Task: Find connections with filter location Maués with filter topic #wfhwith filter profile language German with filter current company L&T Electrical & Automation with filter school Kerala University, Thiruvananthapuram with filter industry Mobile Gaming Apps with filter service category DJing with filter keywords title Telemarketer
Action: Mouse moved to (487, 90)
Screenshot: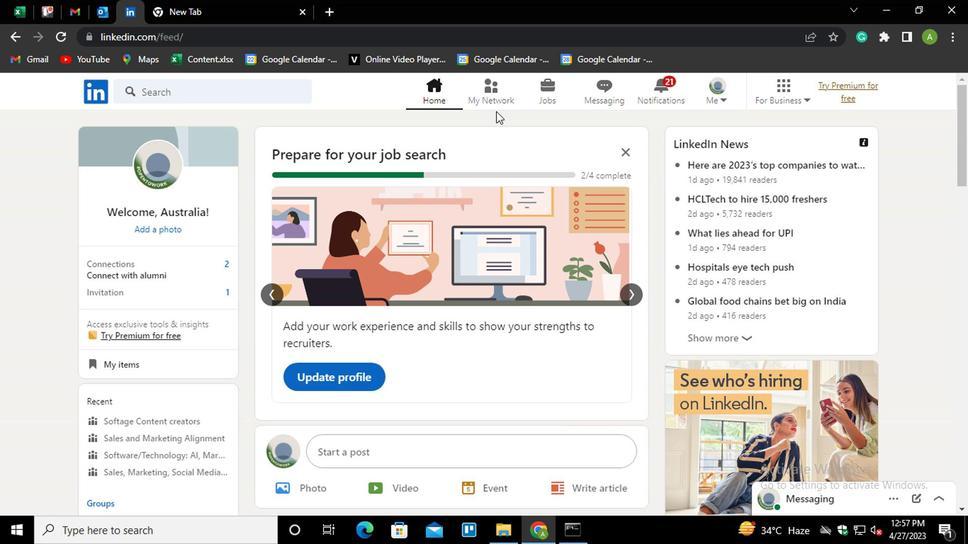 
Action: Mouse pressed left at (487, 90)
Screenshot: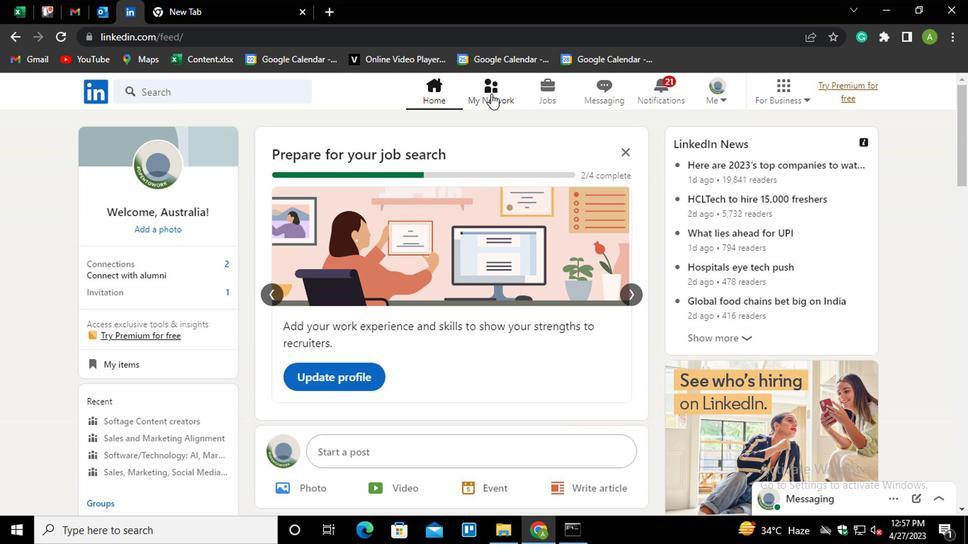 
Action: Mouse moved to (187, 166)
Screenshot: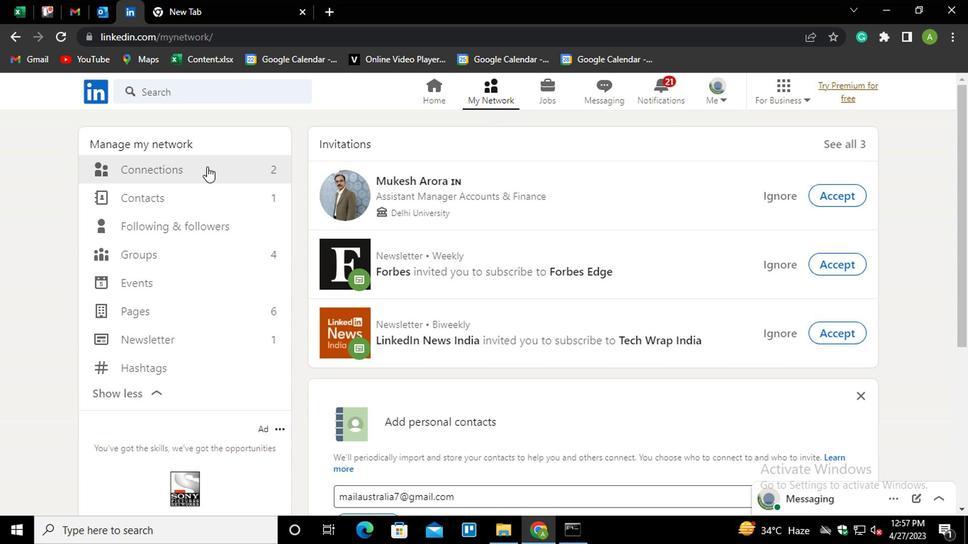 
Action: Mouse pressed left at (187, 166)
Screenshot: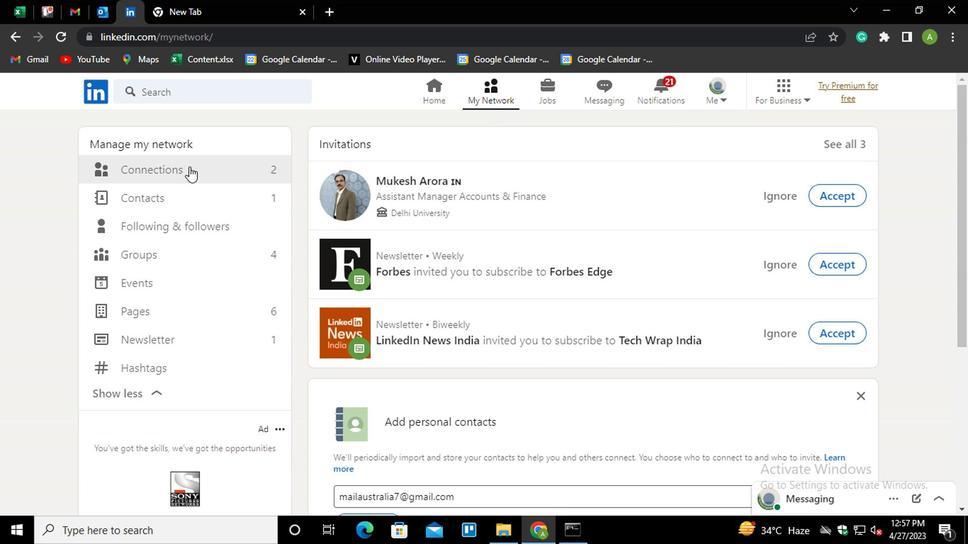 
Action: Mouse moved to (579, 165)
Screenshot: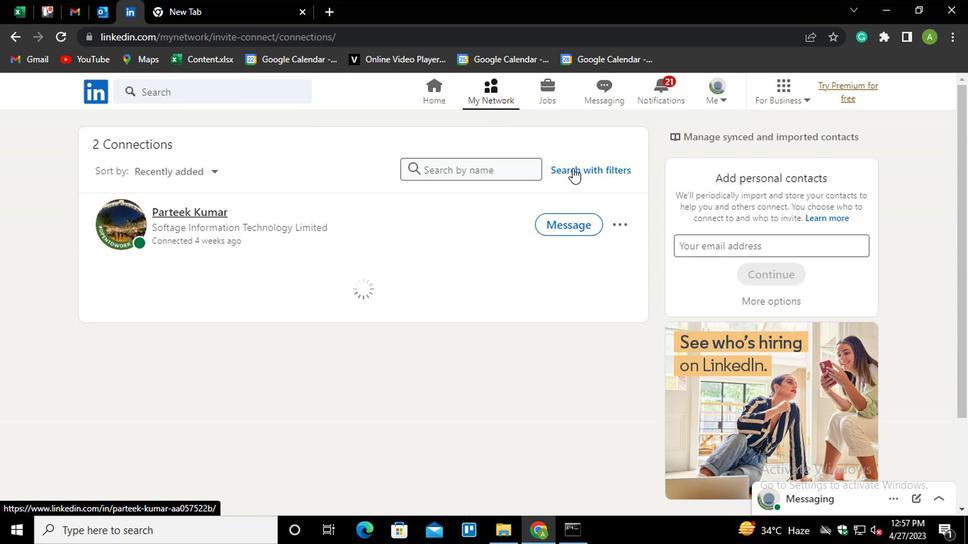 
Action: Mouse pressed left at (579, 165)
Screenshot: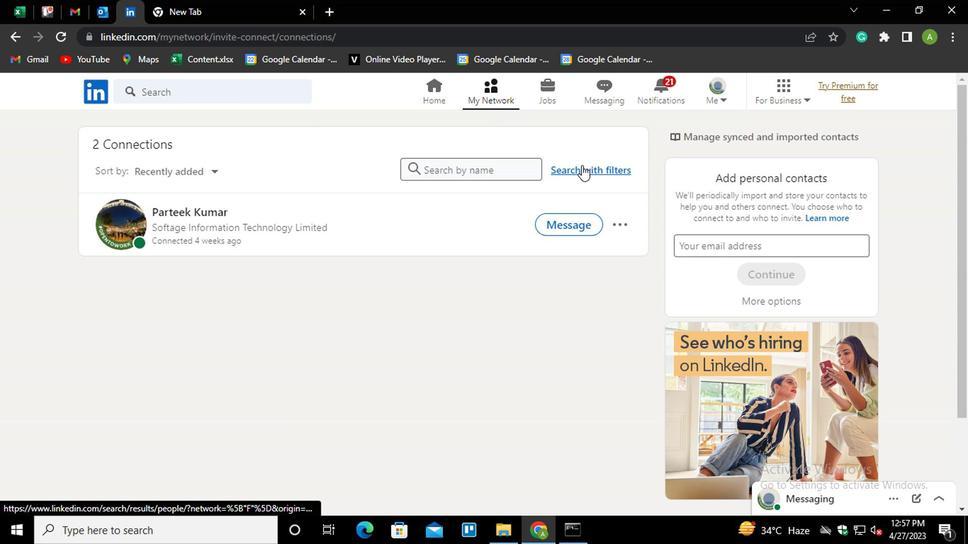 
Action: Mouse moved to (523, 126)
Screenshot: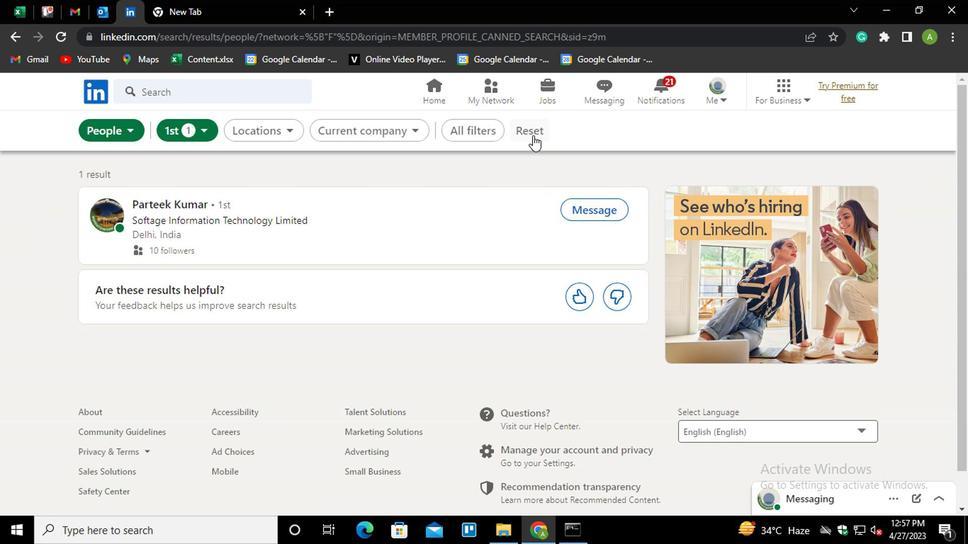 
Action: Mouse pressed left at (523, 126)
Screenshot: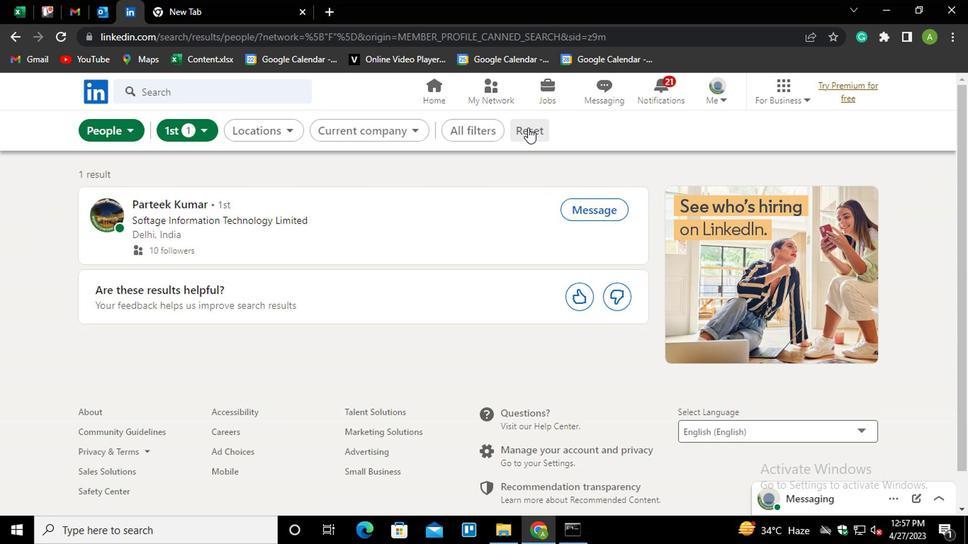 
Action: Mouse moved to (515, 132)
Screenshot: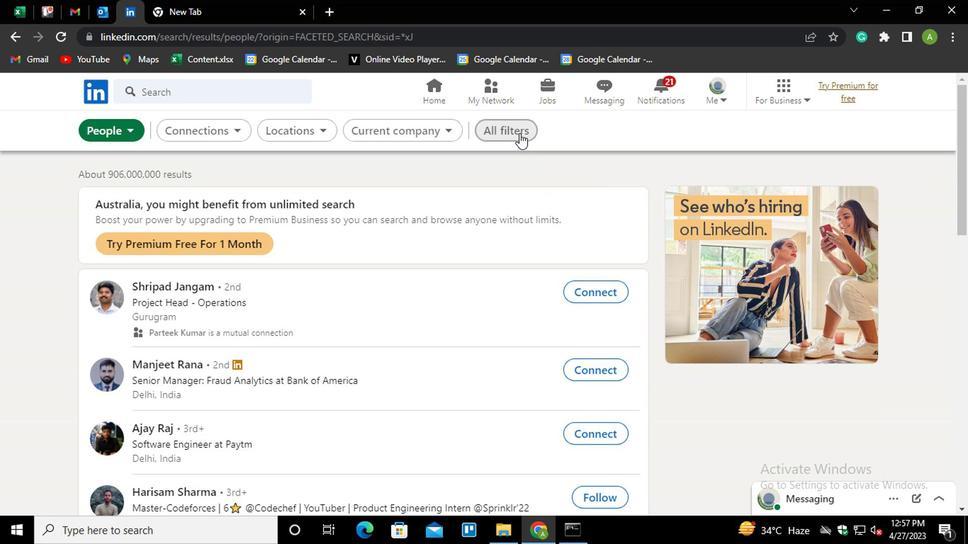
Action: Mouse pressed left at (515, 132)
Screenshot: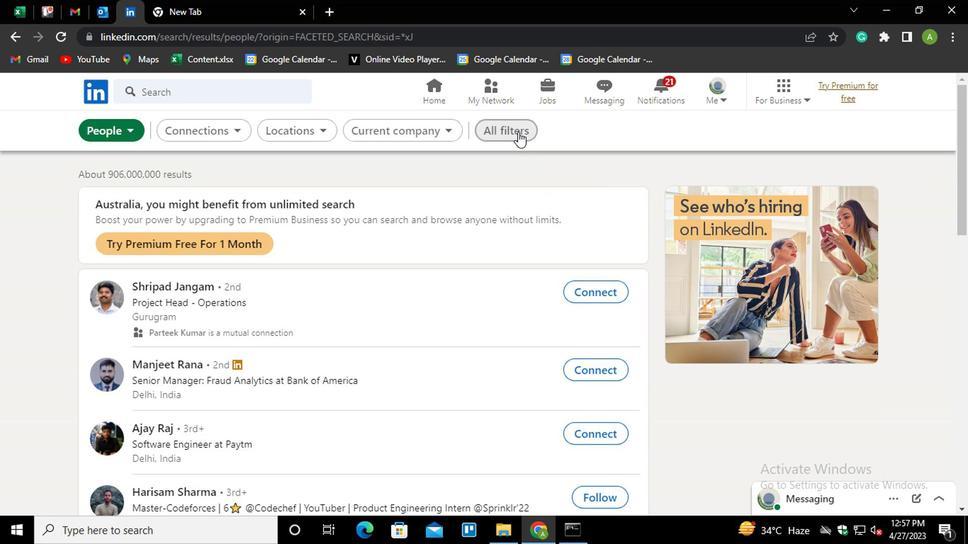 
Action: Mouse moved to (648, 280)
Screenshot: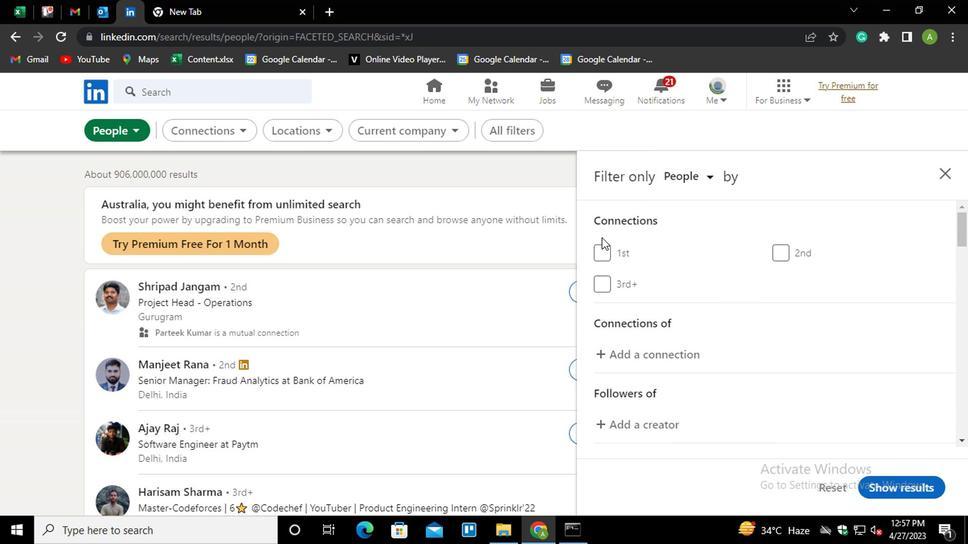 
Action: Mouse scrolled (648, 279) with delta (0, 0)
Screenshot: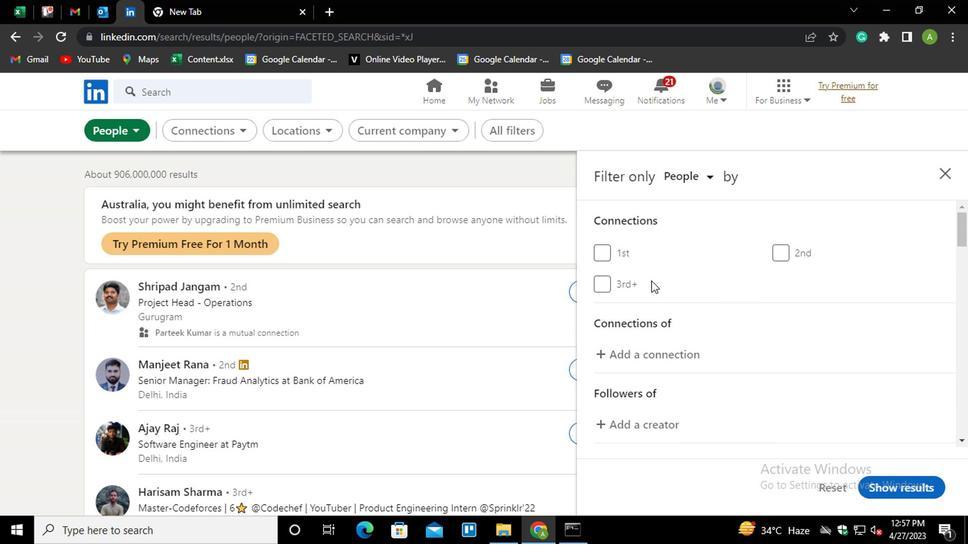 
Action: Mouse scrolled (648, 279) with delta (0, 0)
Screenshot: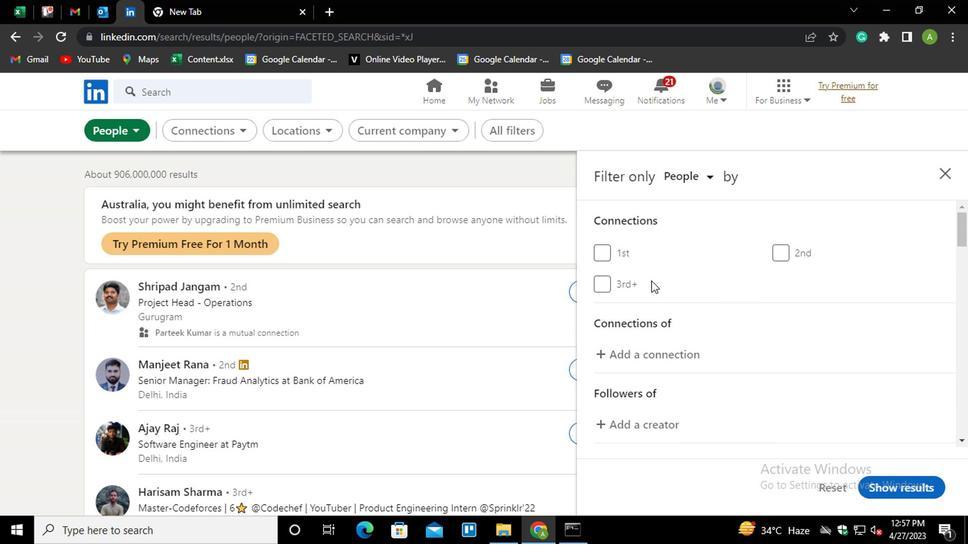 
Action: Mouse scrolled (648, 279) with delta (0, 0)
Screenshot: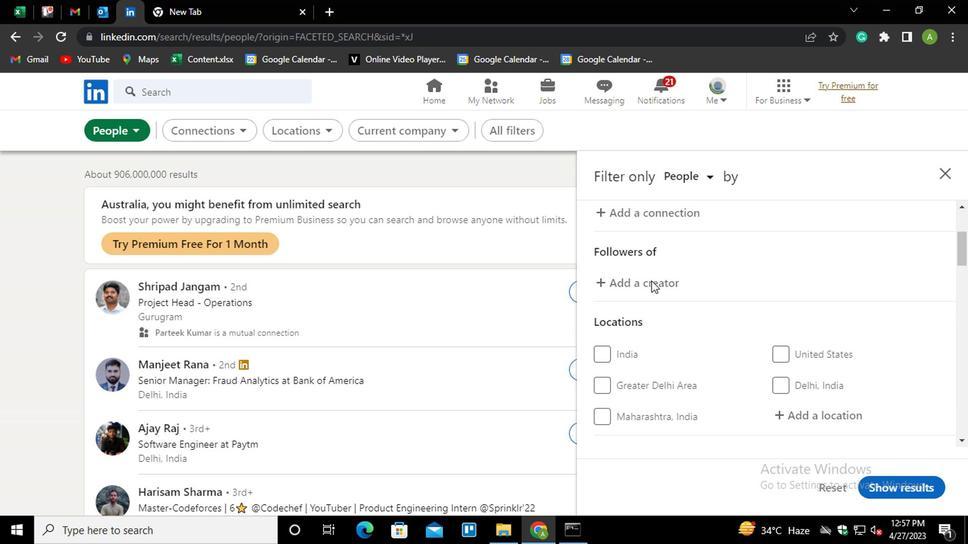 
Action: Mouse moved to (802, 342)
Screenshot: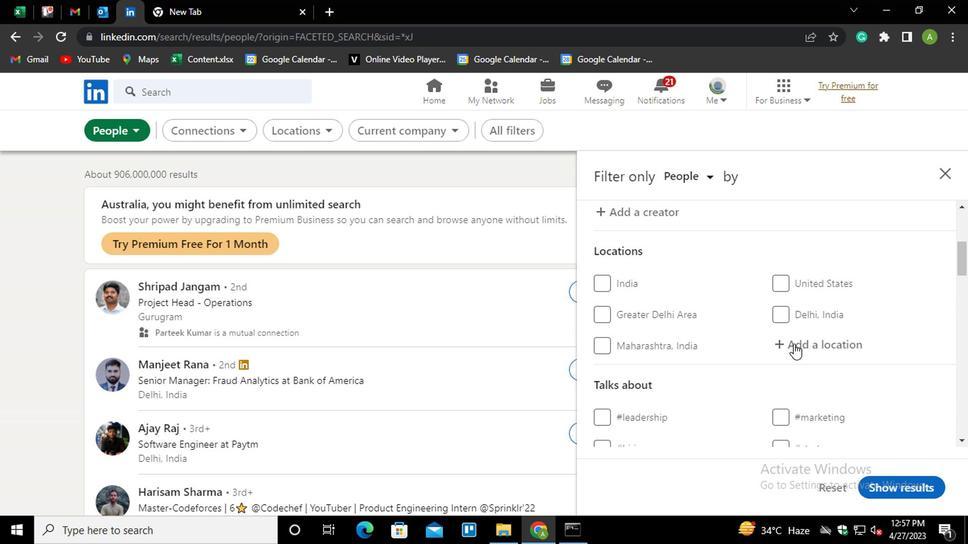 
Action: Mouse pressed left at (802, 342)
Screenshot: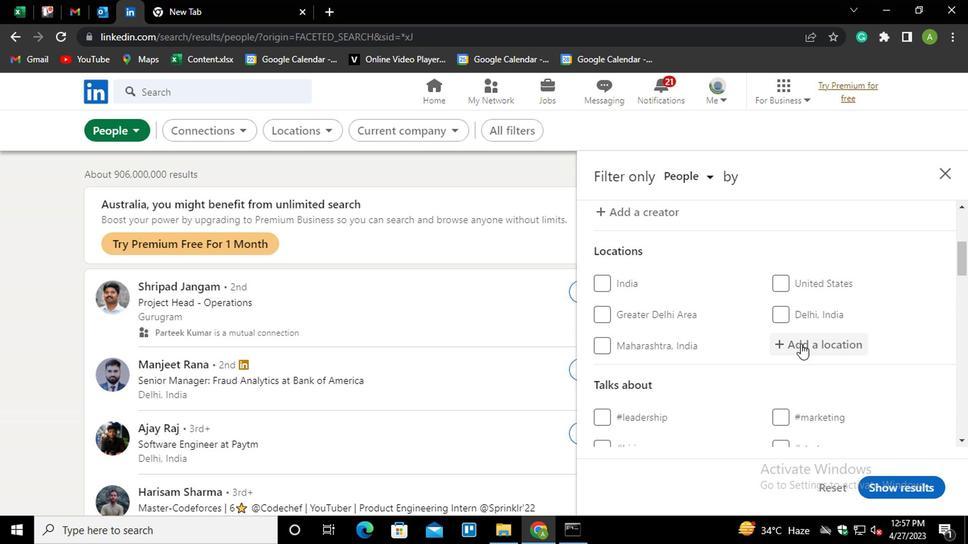 
Action: Mouse moved to (795, 342)
Screenshot: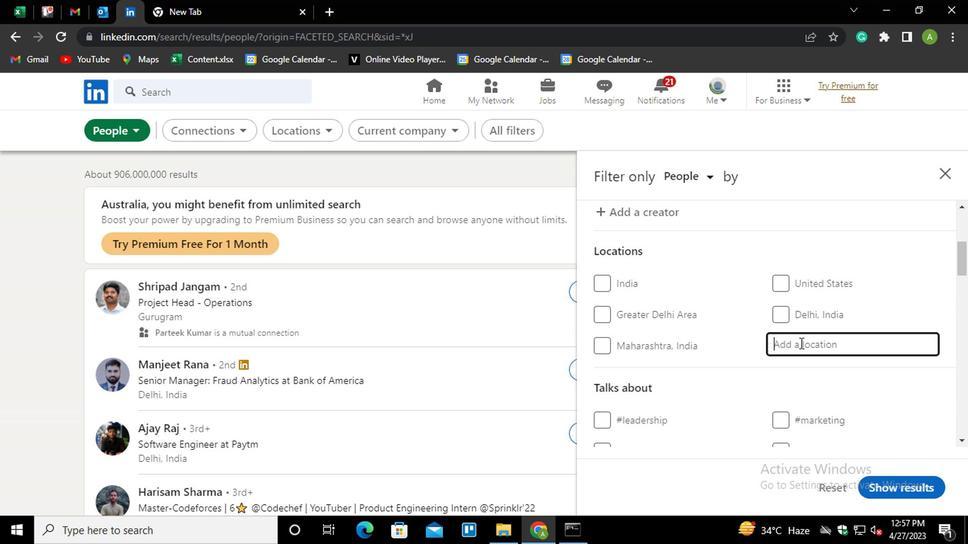 
Action: Mouse pressed left at (795, 342)
Screenshot: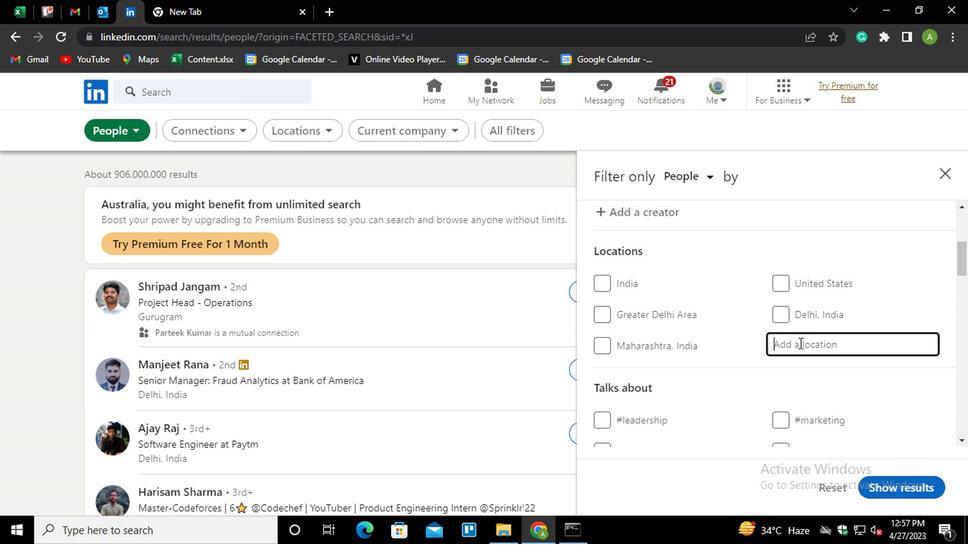 
Action: Mouse moved to (764, 343)
Screenshot: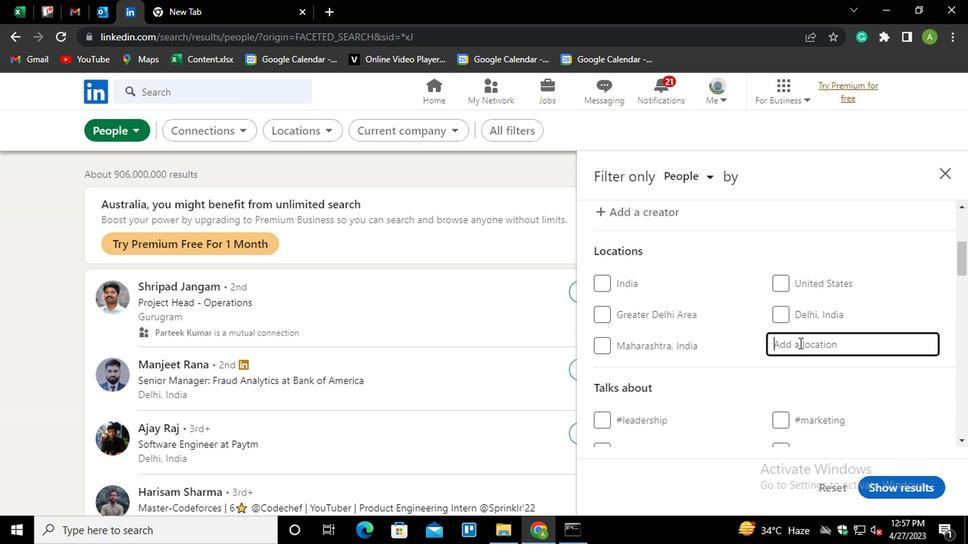 
Action: Key pressed <Key.shift>MAUES<Key.down><Key.enter>
Screenshot: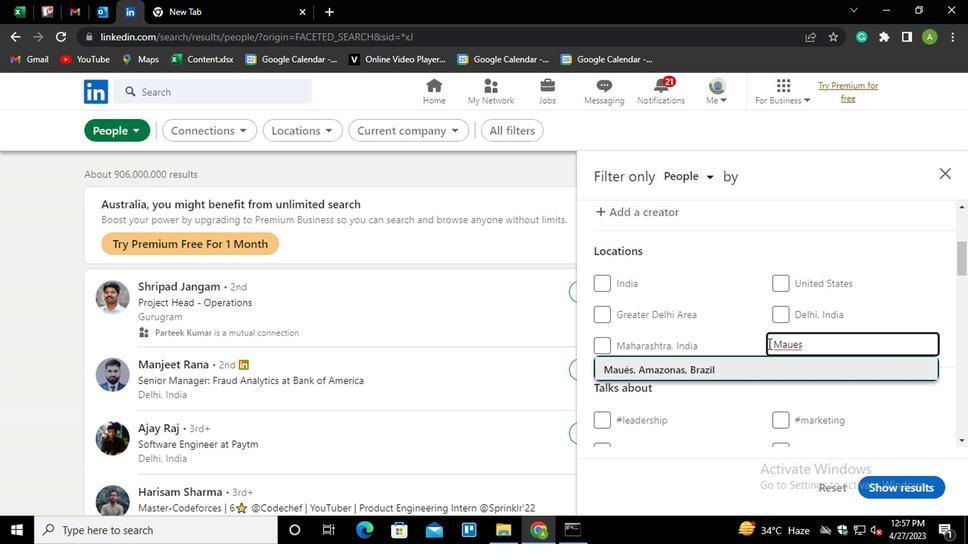 
Action: Mouse moved to (748, 347)
Screenshot: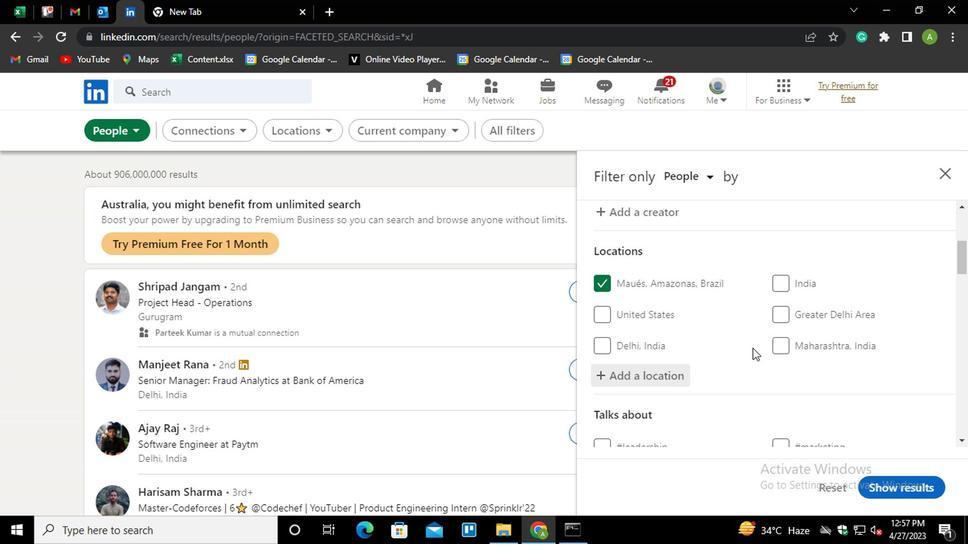 
Action: Mouse scrolled (748, 347) with delta (0, 0)
Screenshot: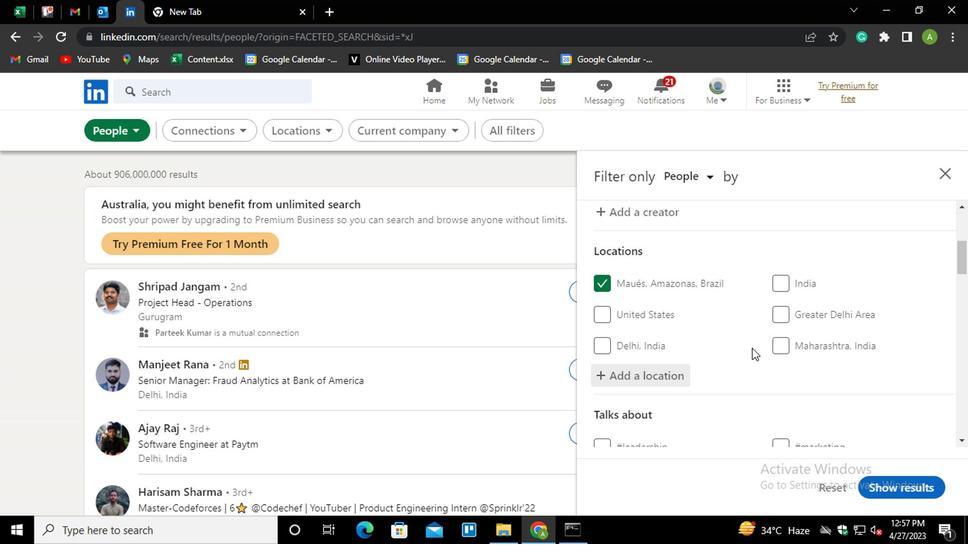 
Action: Mouse scrolled (748, 347) with delta (0, 0)
Screenshot: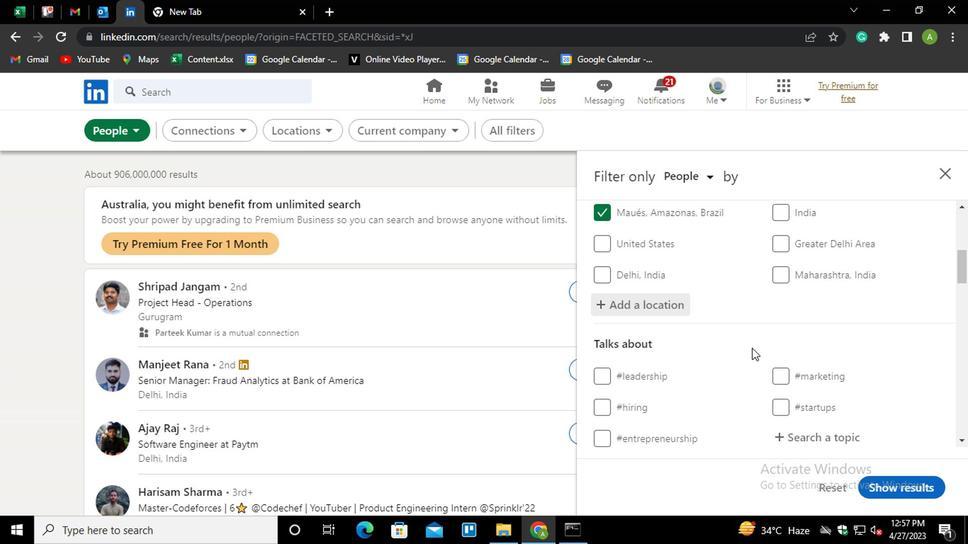 
Action: Mouse moved to (793, 365)
Screenshot: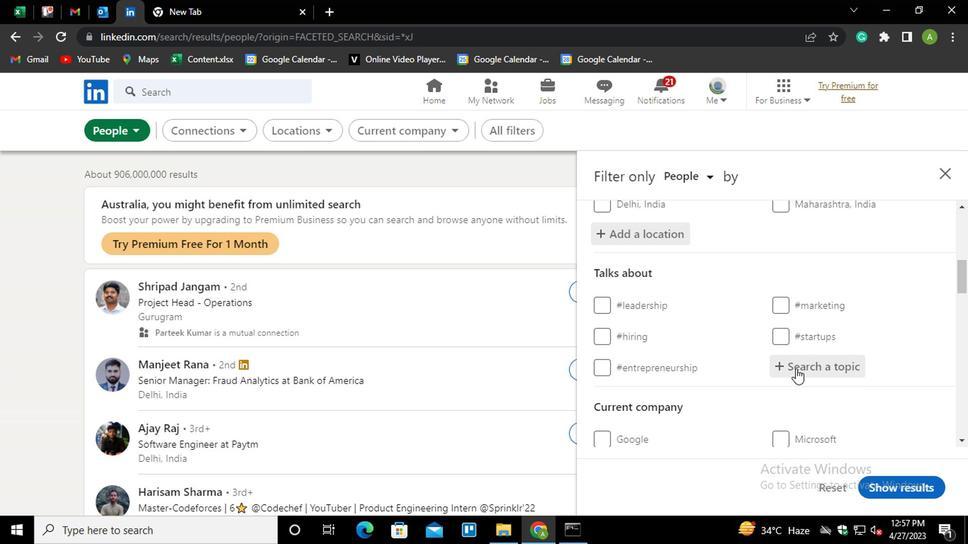 
Action: Mouse pressed left at (793, 365)
Screenshot: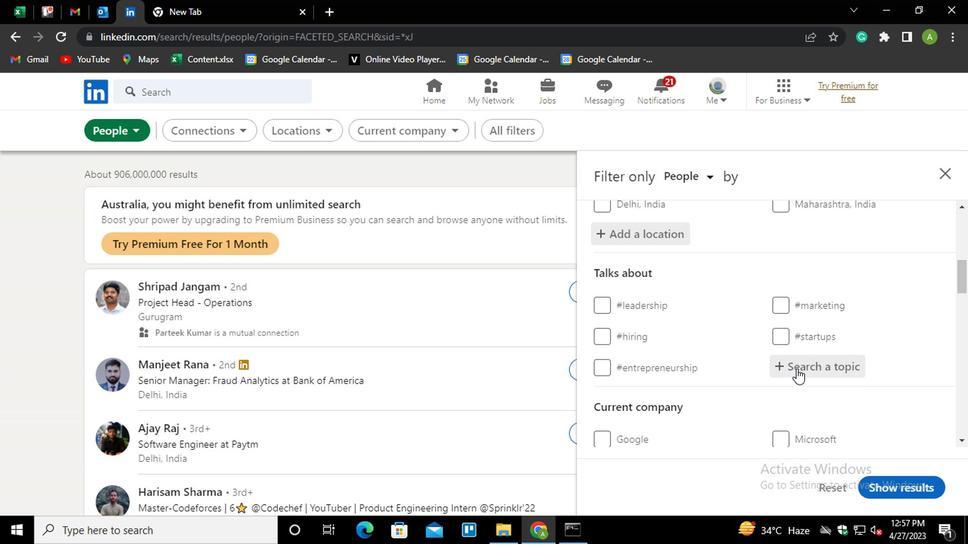 
Action: Mouse moved to (785, 370)
Screenshot: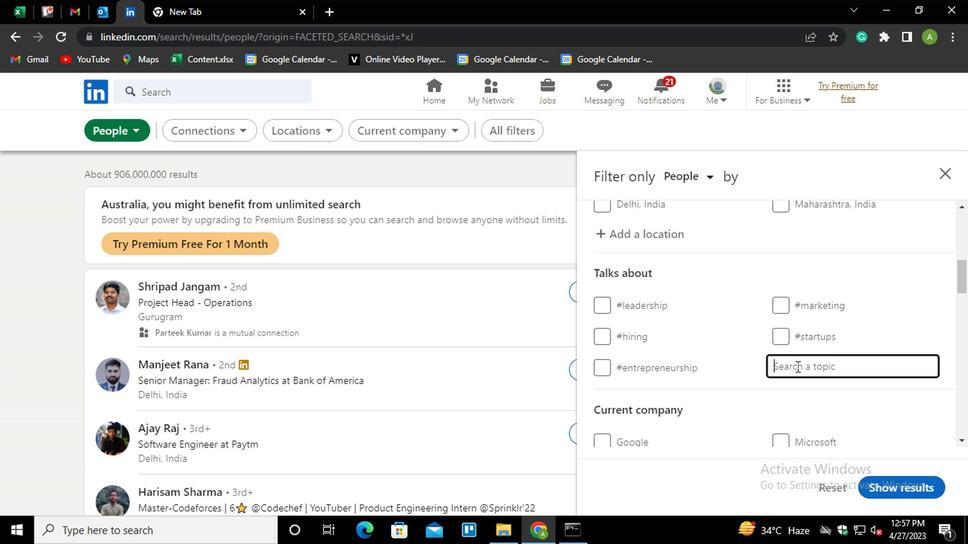 
Action: Key pressed <Key.shift>#E<Key.backspace>E<Key.backspace>WFH
Screenshot: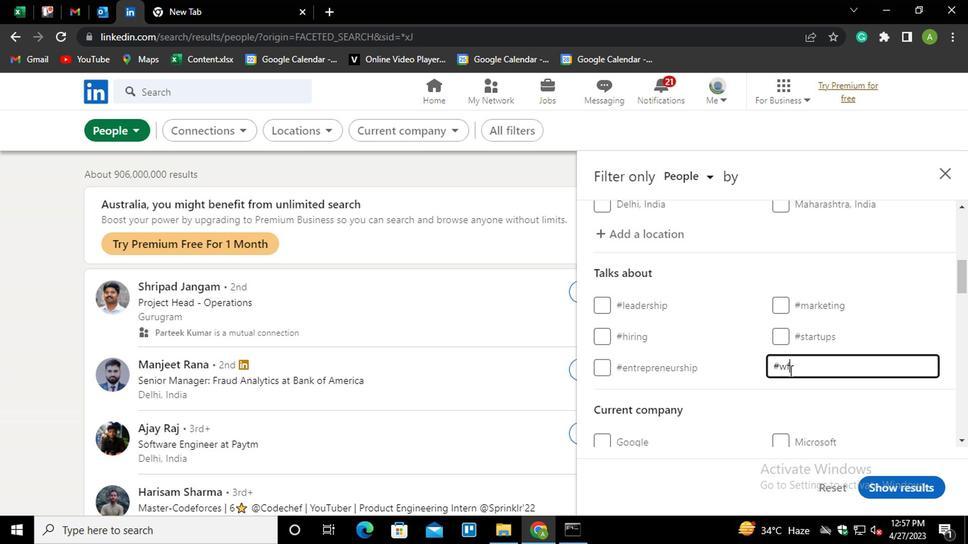 
Action: Mouse moved to (859, 406)
Screenshot: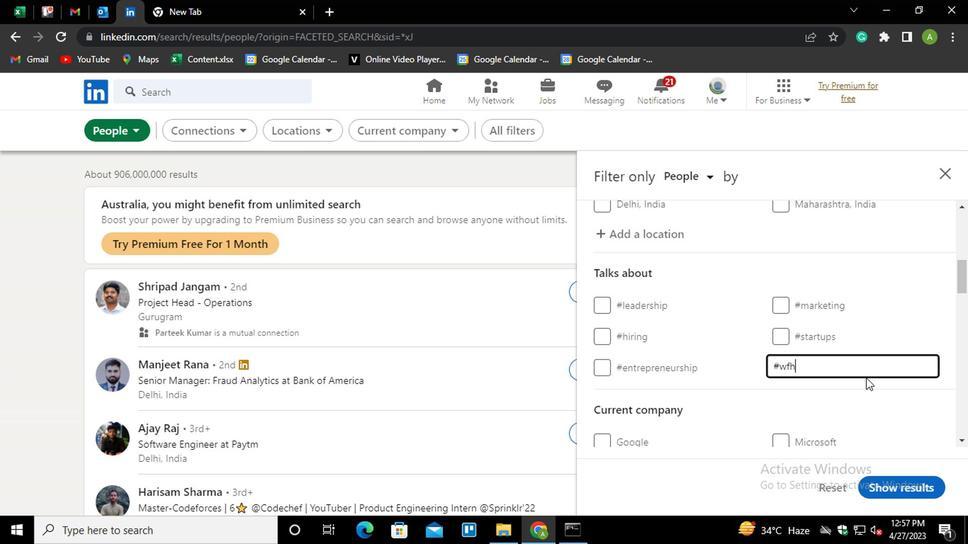 
Action: Mouse pressed left at (859, 406)
Screenshot: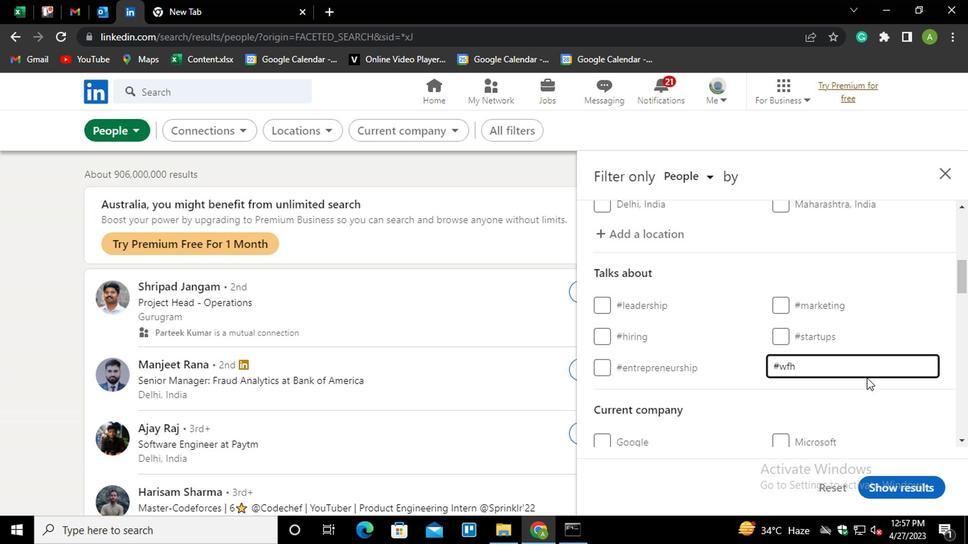 
Action: Mouse moved to (851, 392)
Screenshot: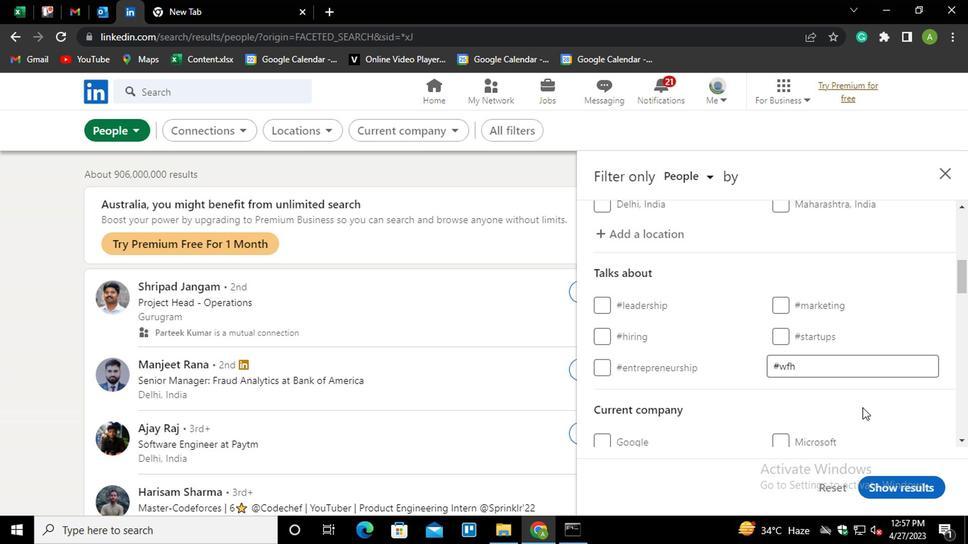 
Action: Mouse scrolled (851, 391) with delta (0, 0)
Screenshot: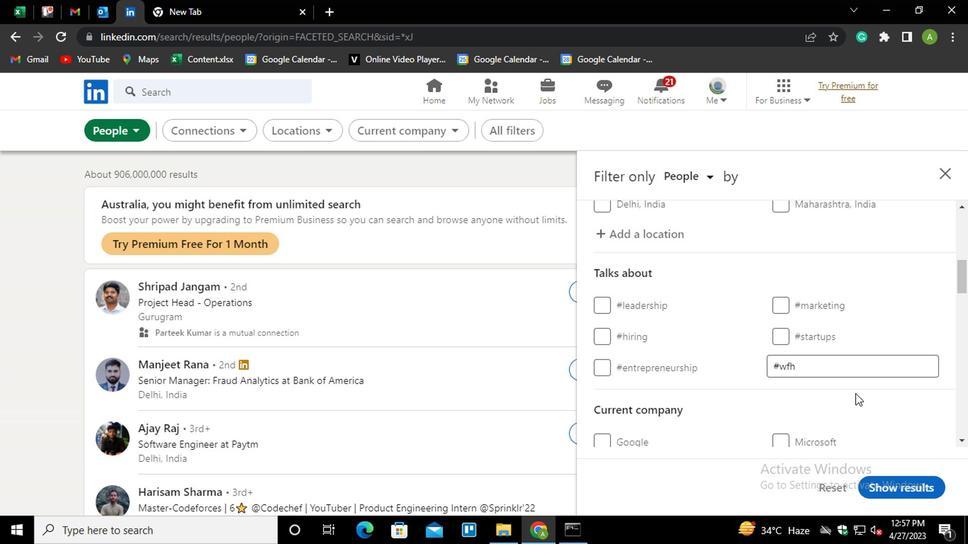 
Action: Mouse scrolled (851, 391) with delta (0, 0)
Screenshot: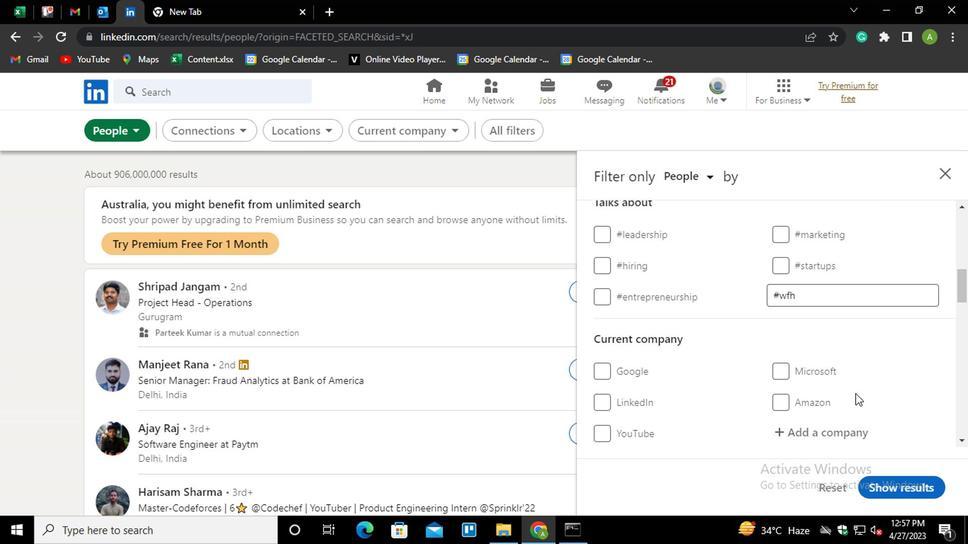 
Action: Mouse scrolled (851, 391) with delta (0, 0)
Screenshot: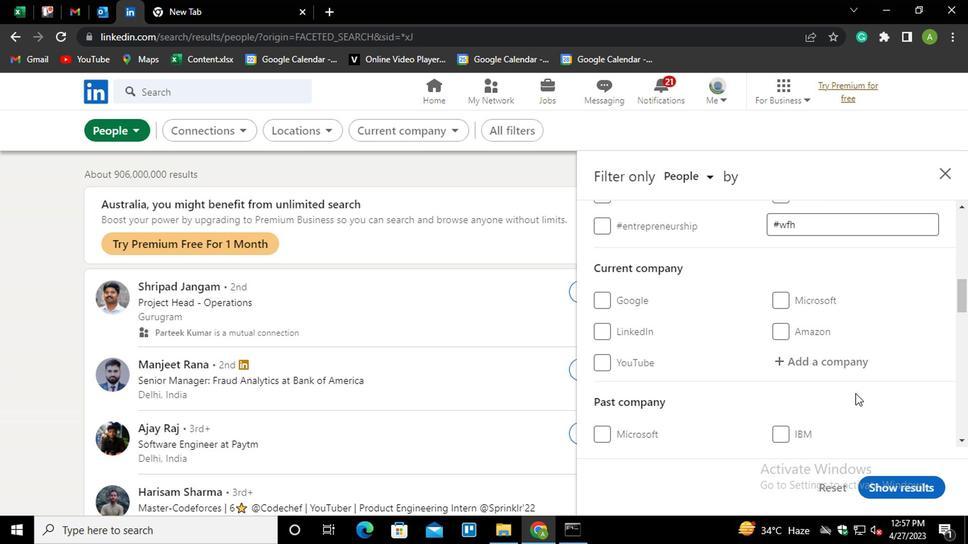 
Action: Mouse scrolled (851, 391) with delta (0, 0)
Screenshot: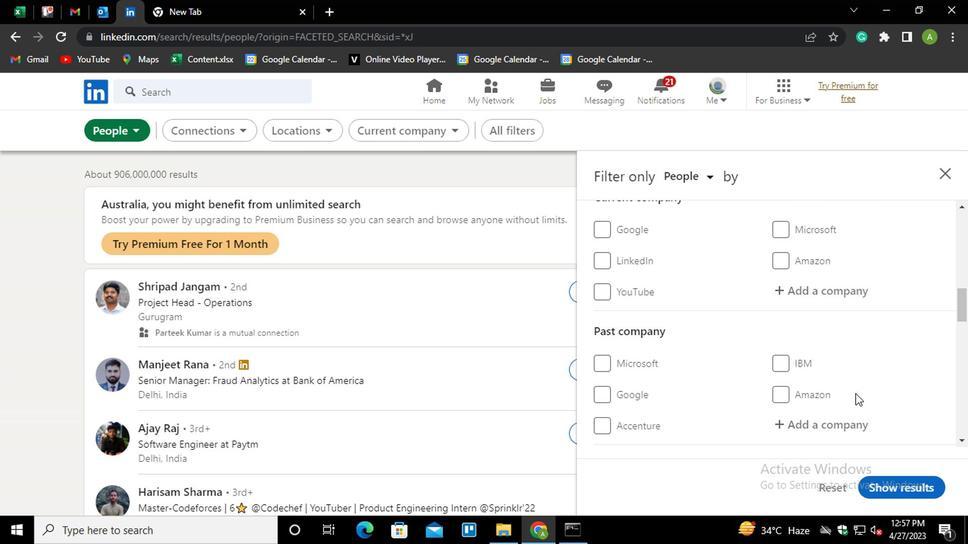 
Action: Mouse scrolled (851, 391) with delta (0, 0)
Screenshot: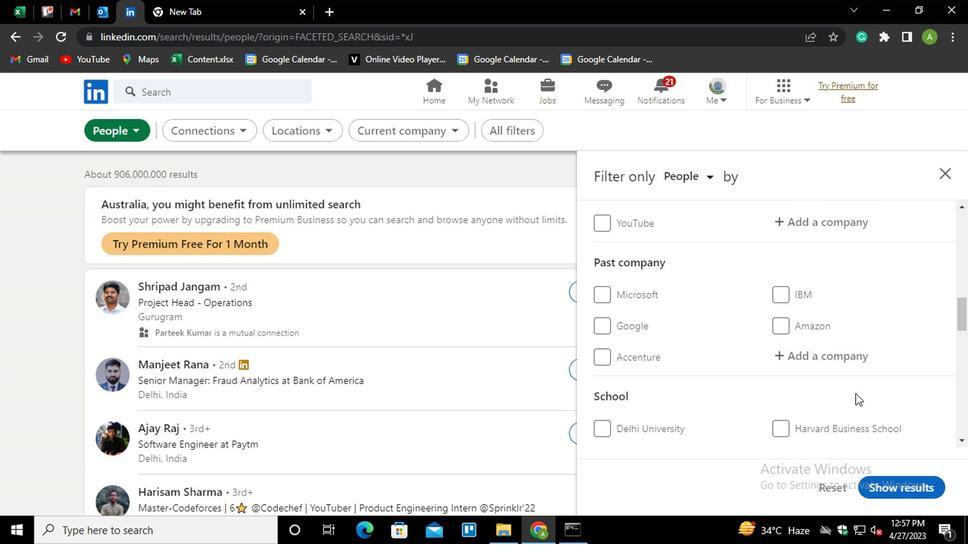 
Action: Mouse scrolled (851, 391) with delta (0, 0)
Screenshot: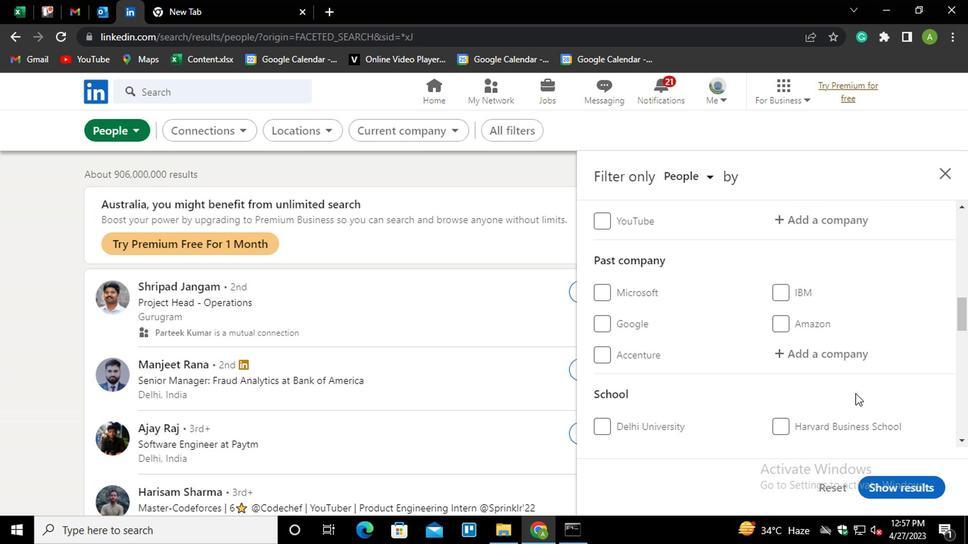 
Action: Mouse scrolled (851, 391) with delta (0, 0)
Screenshot: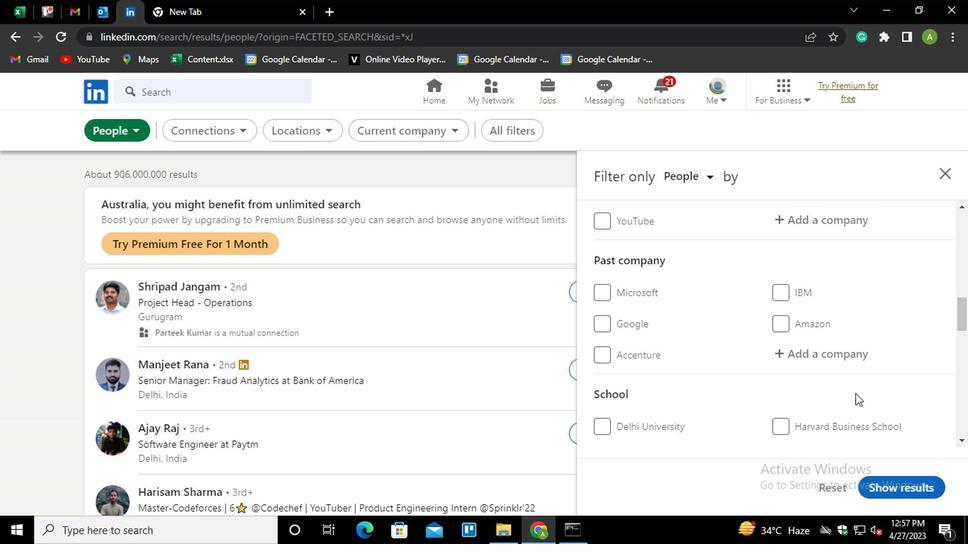 
Action: Mouse scrolled (851, 391) with delta (0, 0)
Screenshot: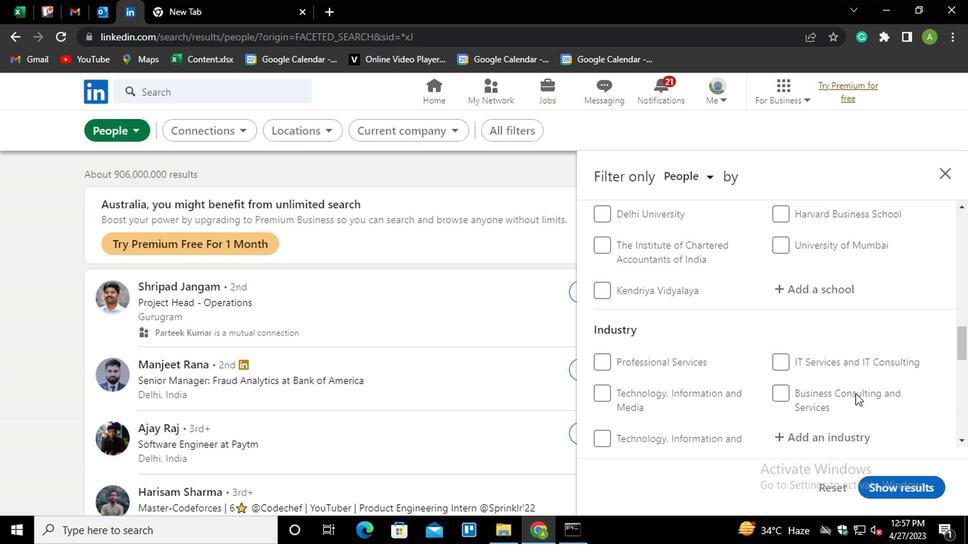 
Action: Mouse scrolled (851, 391) with delta (0, 0)
Screenshot: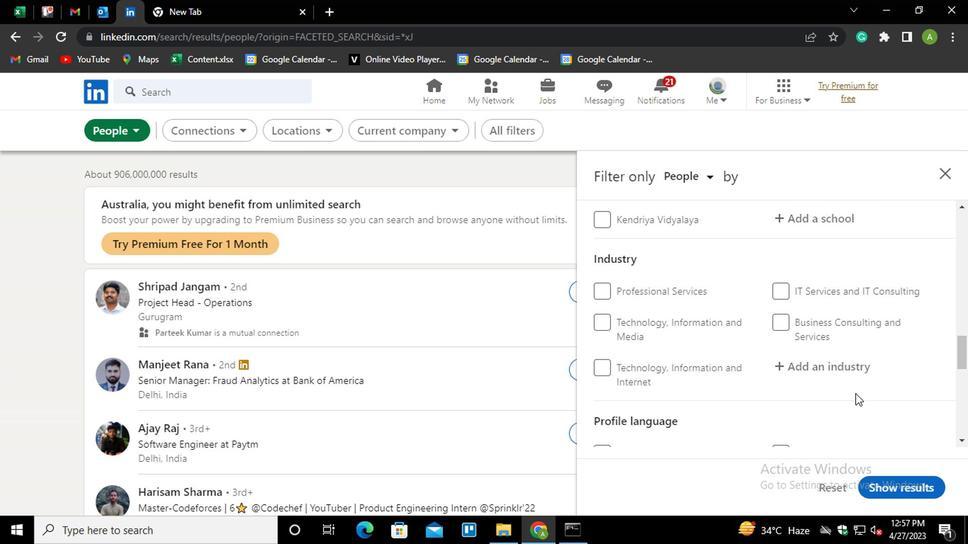 
Action: Mouse scrolled (851, 391) with delta (0, 0)
Screenshot: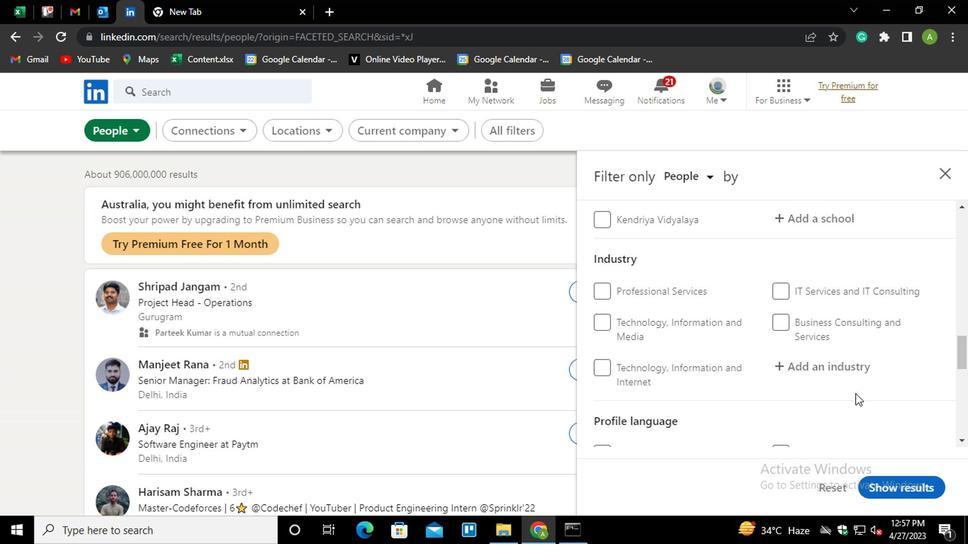 
Action: Mouse moved to (615, 372)
Screenshot: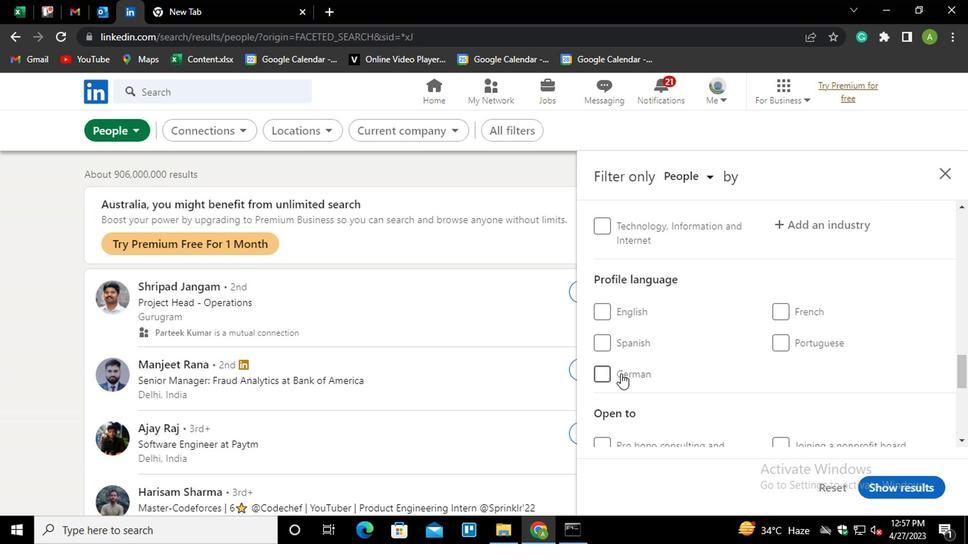 
Action: Mouse pressed left at (615, 372)
Screenshot: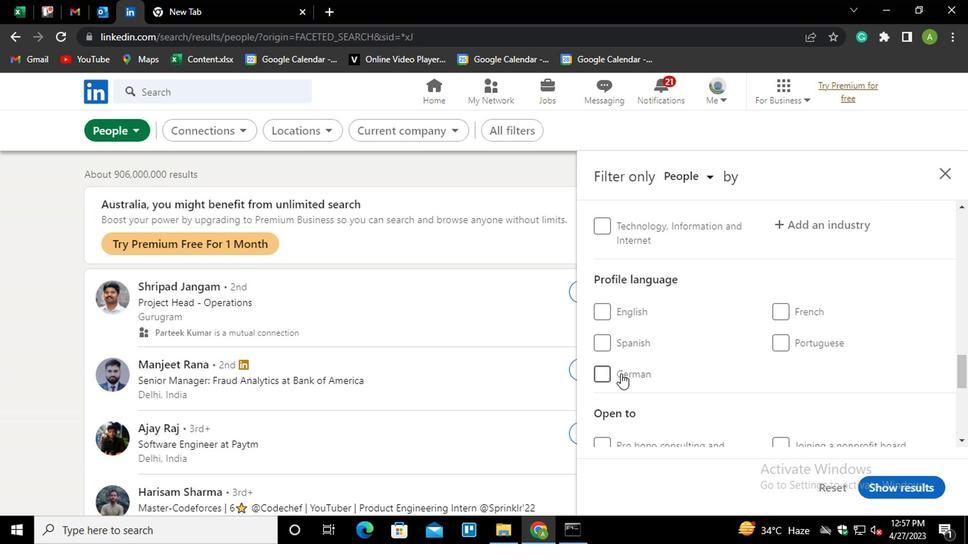 
Action: Mouse moved to (769, 381)
Screenshot: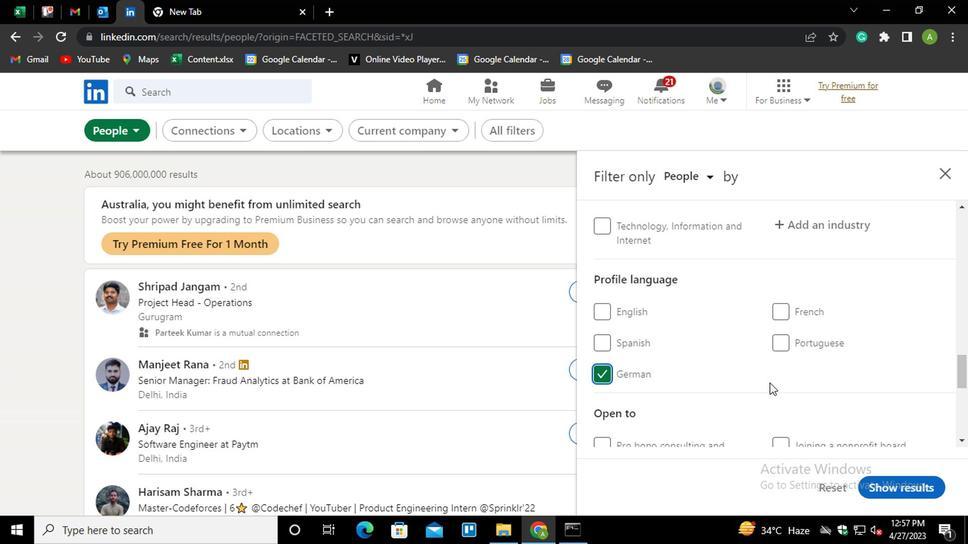 
Action: Mouse scrolled (769, 382) with delta (0, 1)
Screenshot: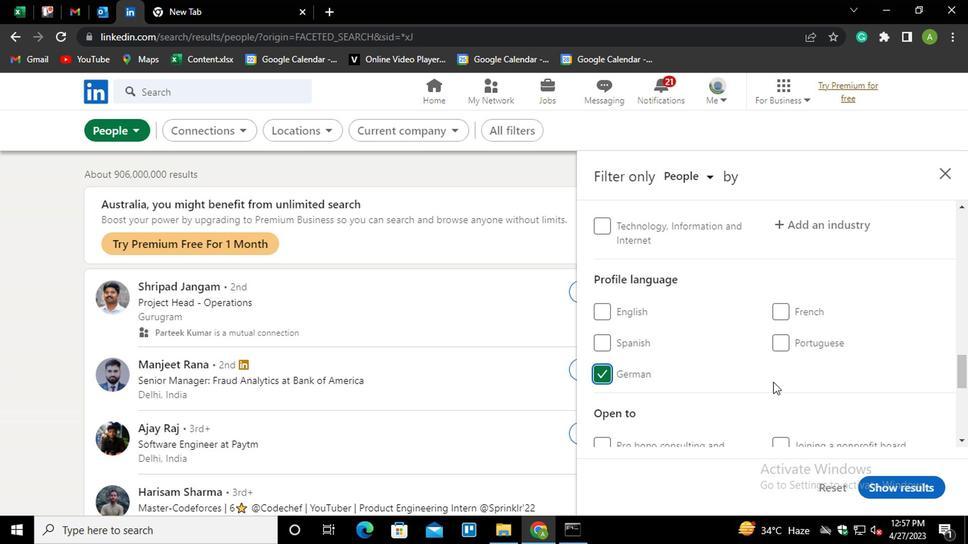 
Action: Mouse moved to (769, 382)
Screenshot: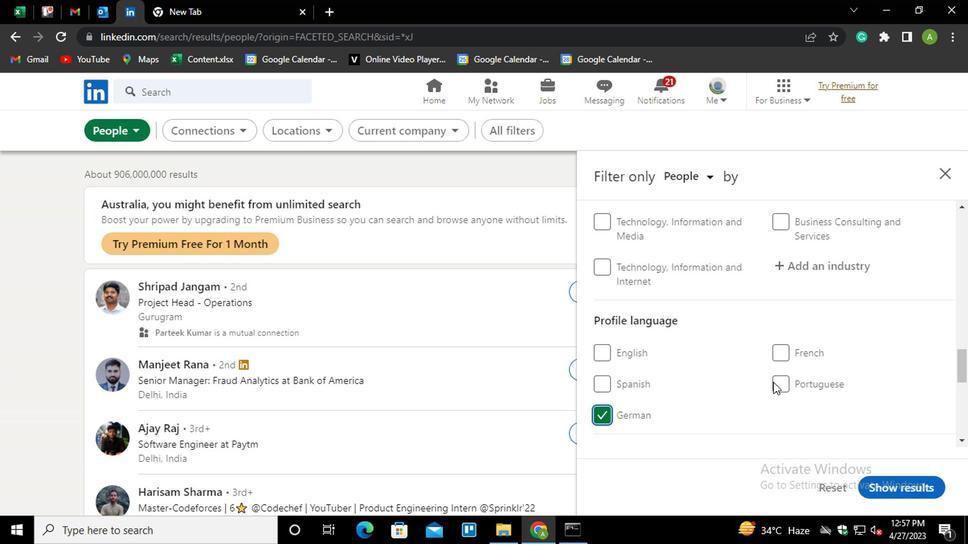 
Action: Mouse scrolled (769, 382) with delta (0, 0)
Screenshot: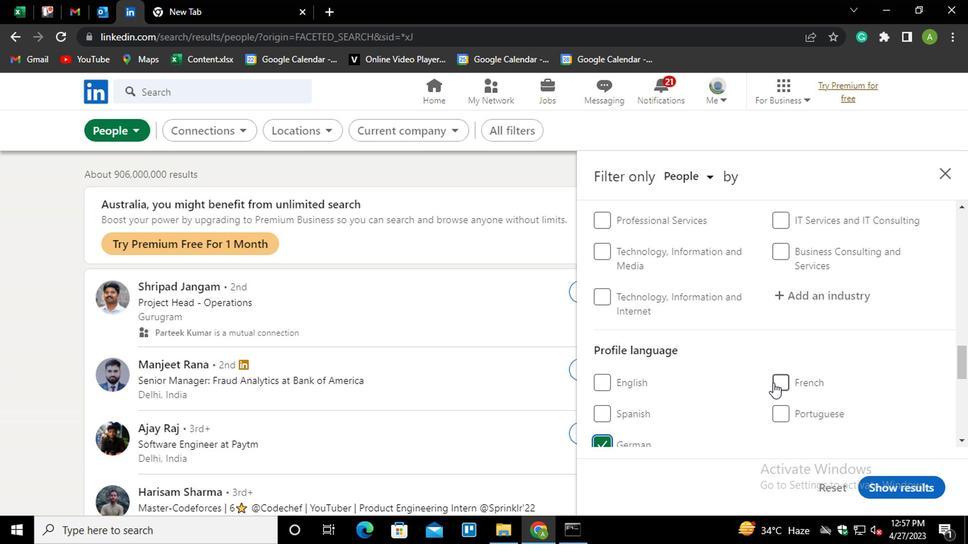 
Action: Mouse moved to (769, 382)
Screenshot: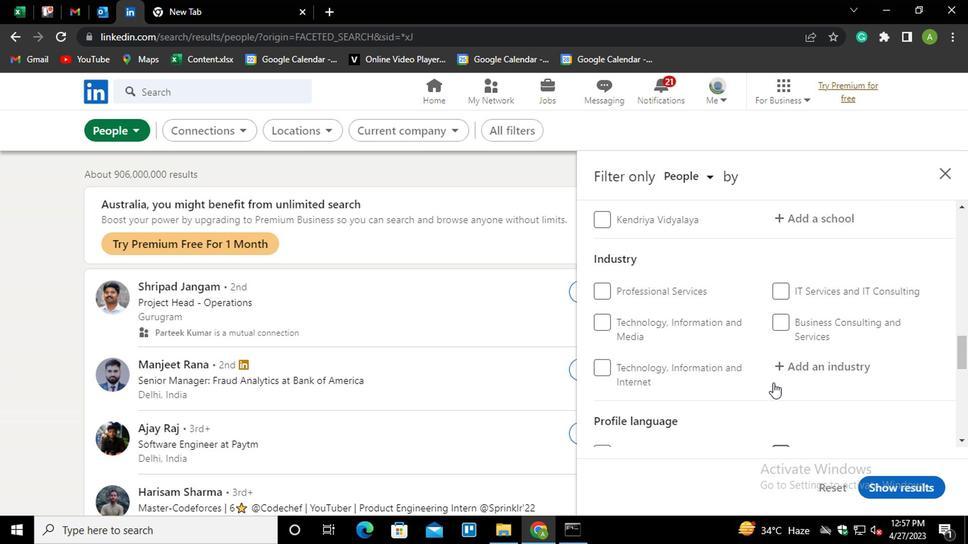 
Action: Mouse scrolled (769, 382) with delta (0, 0)
Screenshot: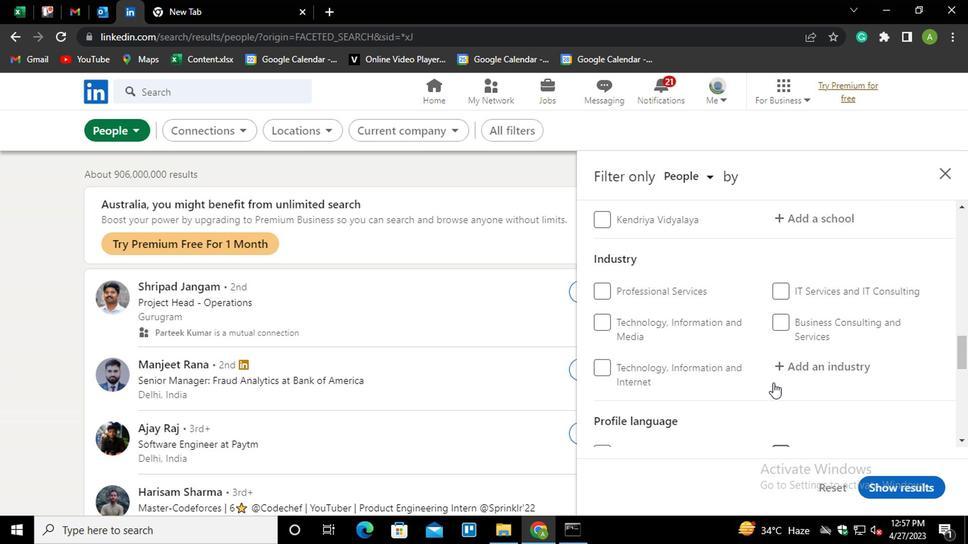 
Action: Mouse moved to (768, 383)
Screenshot: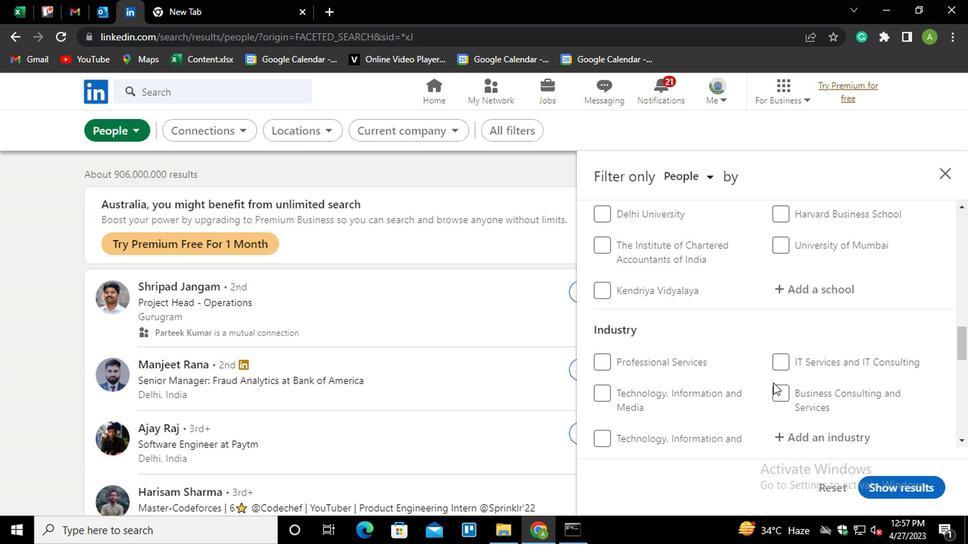 
Action: Mouse scrolled (768, 384) with delta (0, 1)
Screenshot: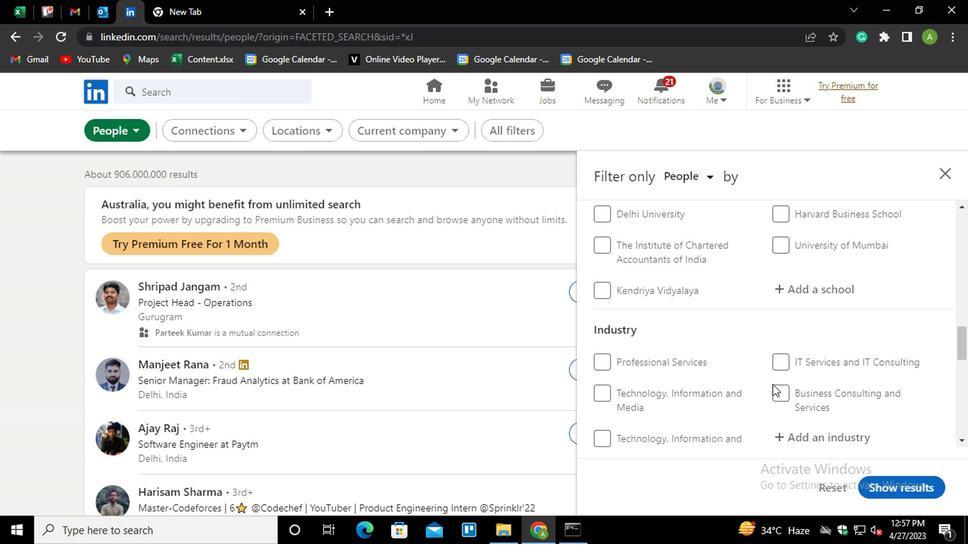 
Action: Mouse scrolled (768, 384) with delta (0, 1)
Screenshot: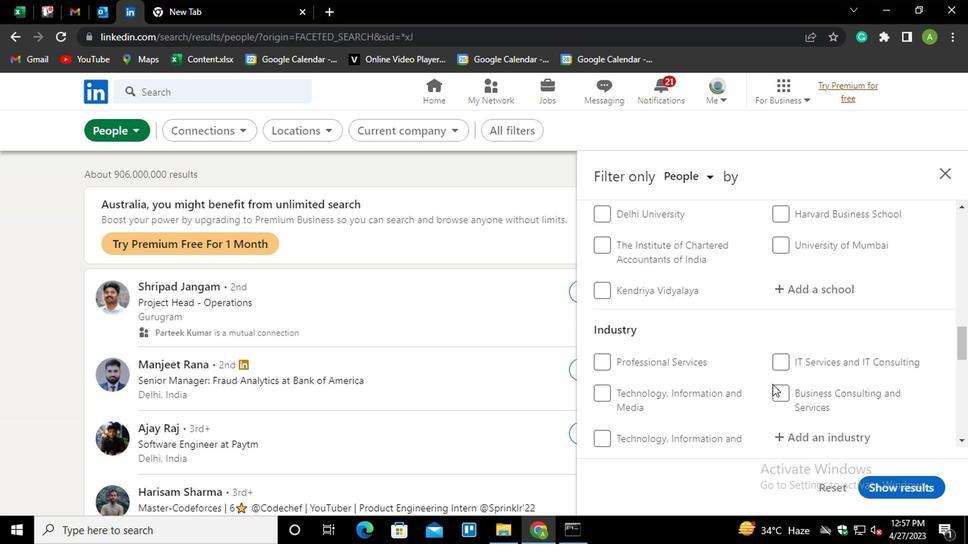 
Action: Mouse moved to (768, 383)
Screenshot: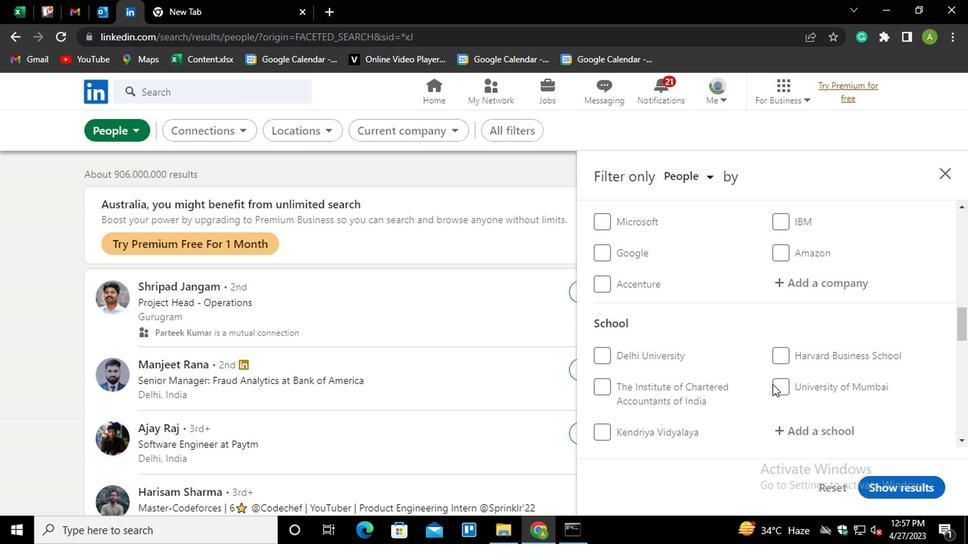 
Action: Mouse scrolled (768, 384) with delta (0, 1)
Screenshot: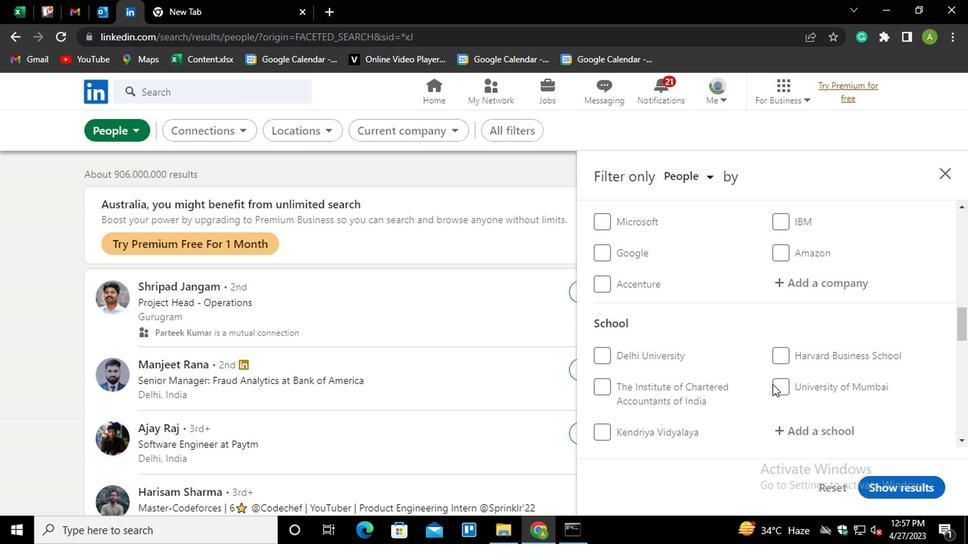 
Action: Mouse scrolled (768, 384) with delta (0, 1)
Screenshot: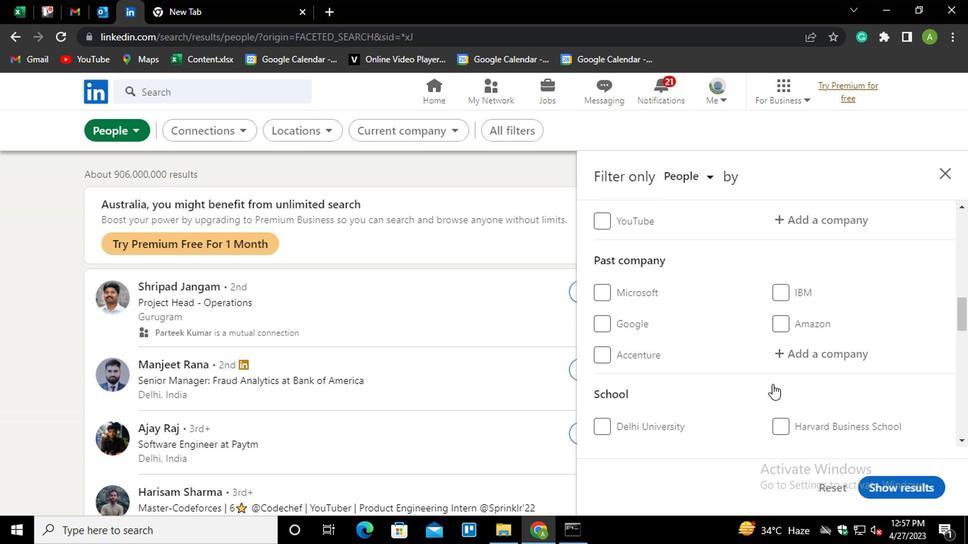 
Action: Mouse scrolled (768, 384) with delta (0, 1)
Screenshot: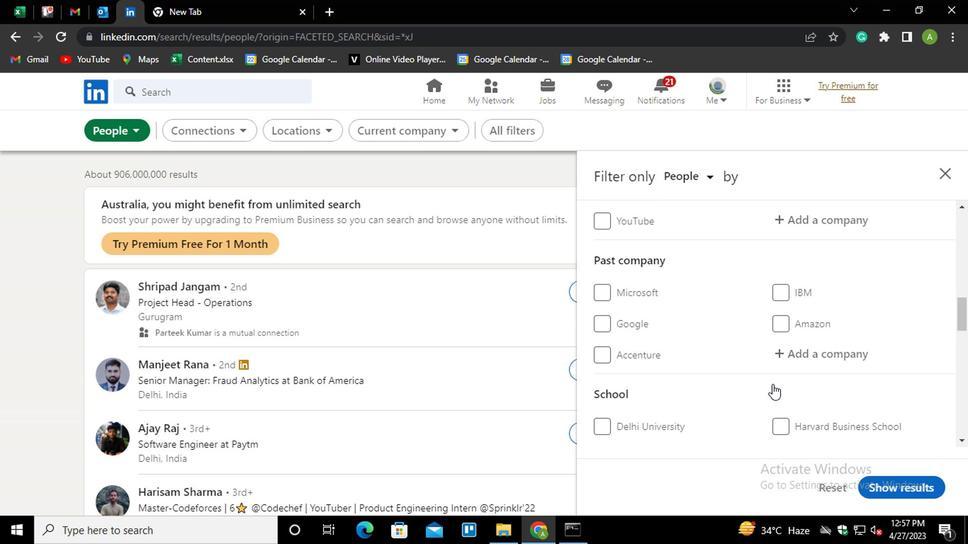 
Action: Mouse moved to (786, 365)
Screenshot: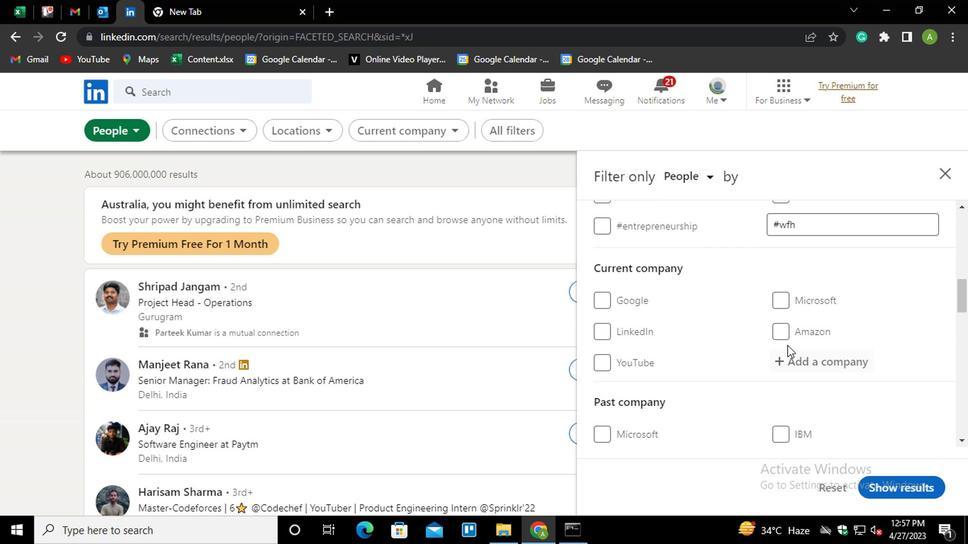 
Action: Mouse pressed left at (786, 365)
Screenshot: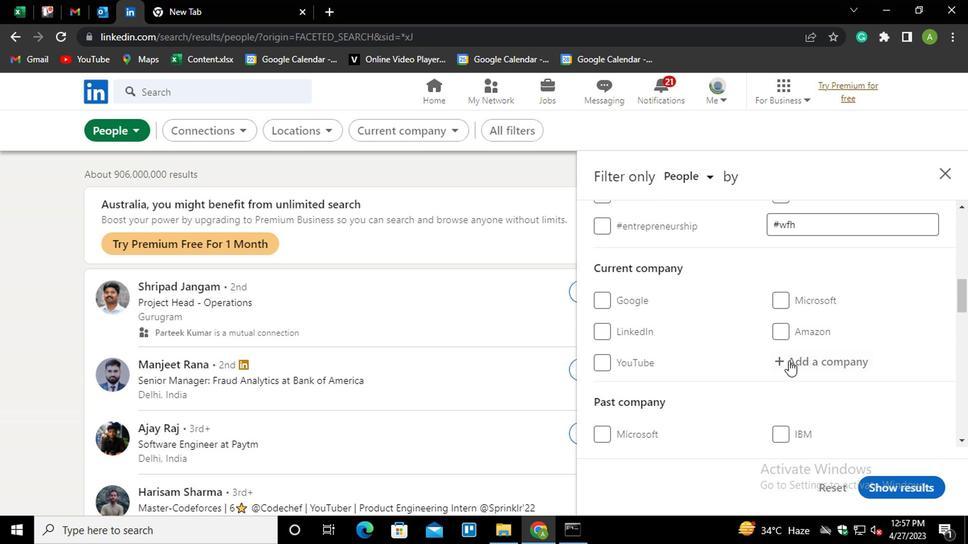 
Action: Mouse moved to (778, 363)
Screenshot: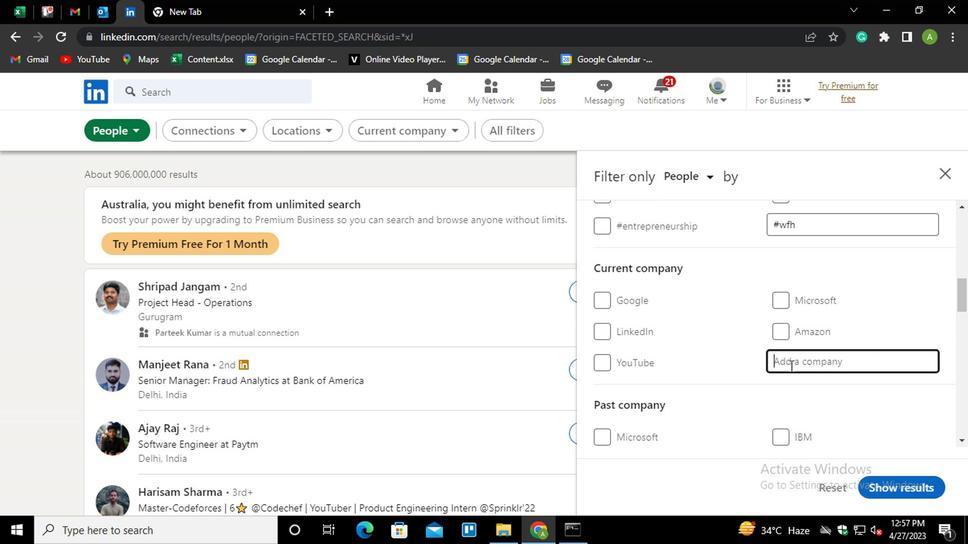 
Action: Key pressed <Key.shift>L<Key.shift>&<Key.shift>T<Key.down><Key.down><Key.down><Key.down><Key.down><Key.enter>
Screenshot: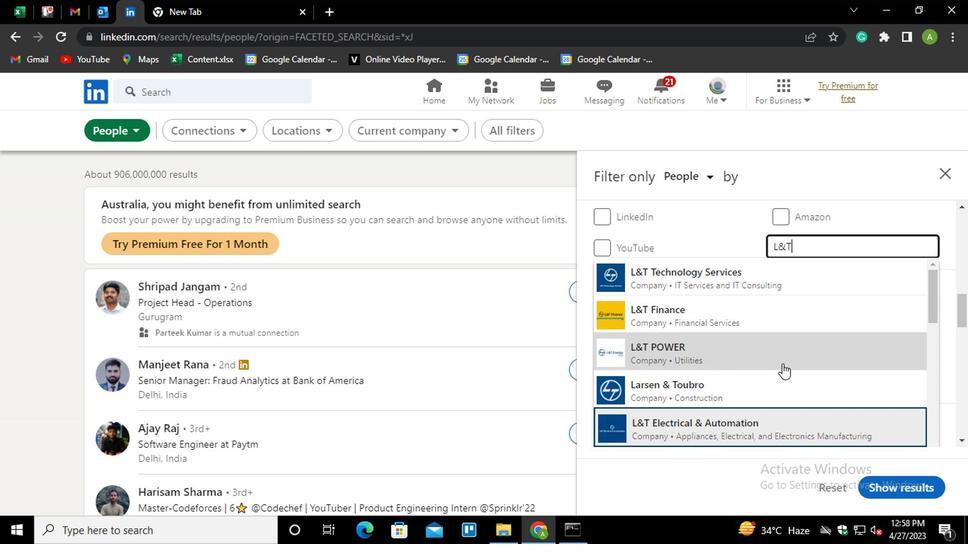 
Action: Mouse moved to (776, 354)
Screenshot: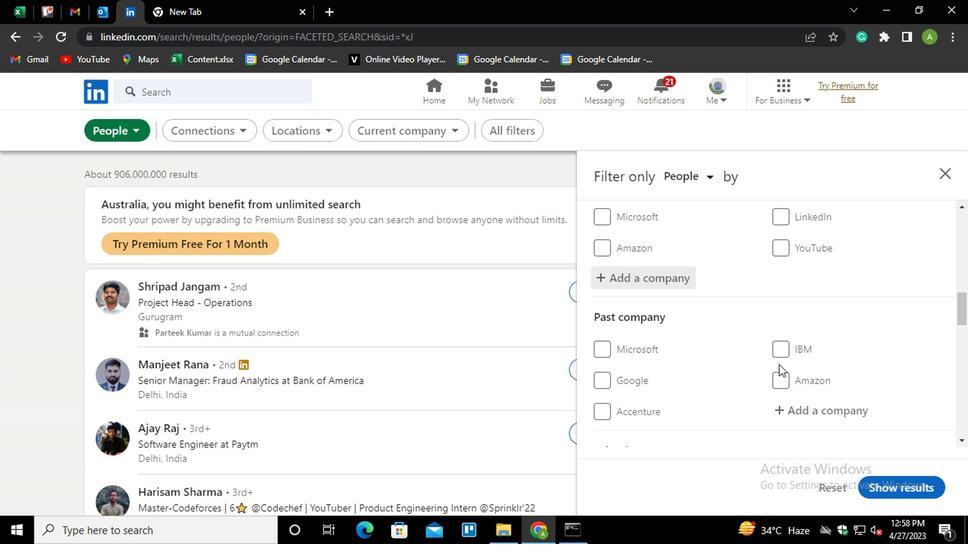 
Action: Mouse scrolled (776, 353) with delta (0, -1)
Screenshot: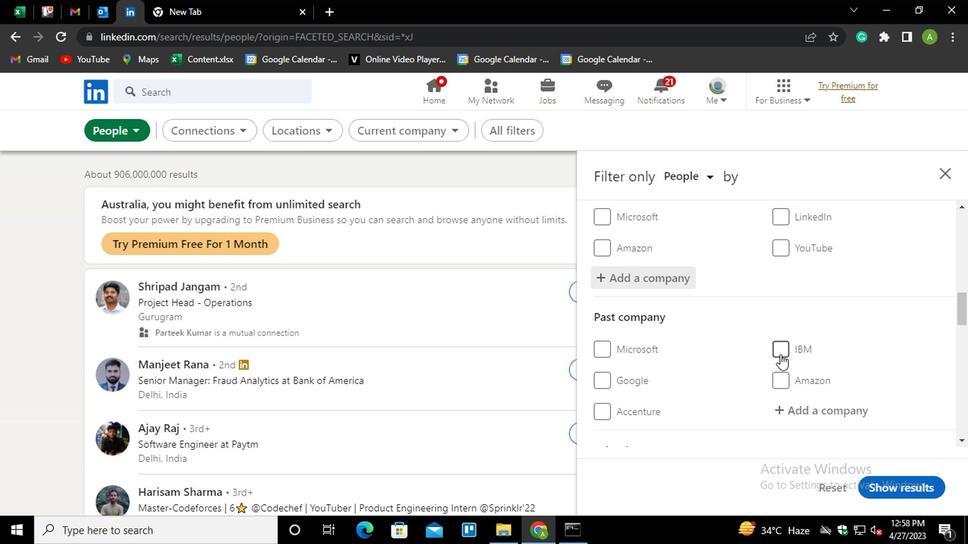 
Action: Mouse scrolled (776, 353) with delta (0, -1)
Screenshot: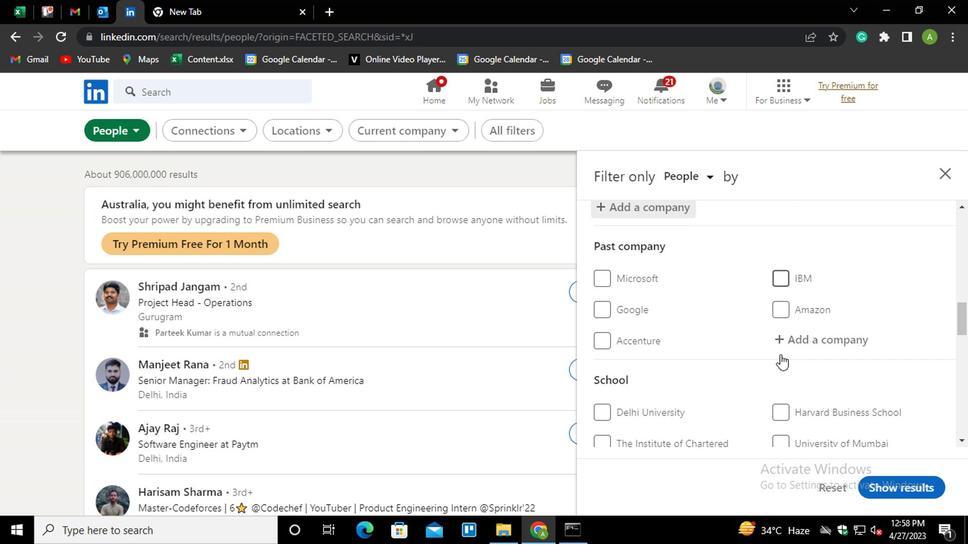 
Action: Mouse moved to (774, 356)
Screenshot: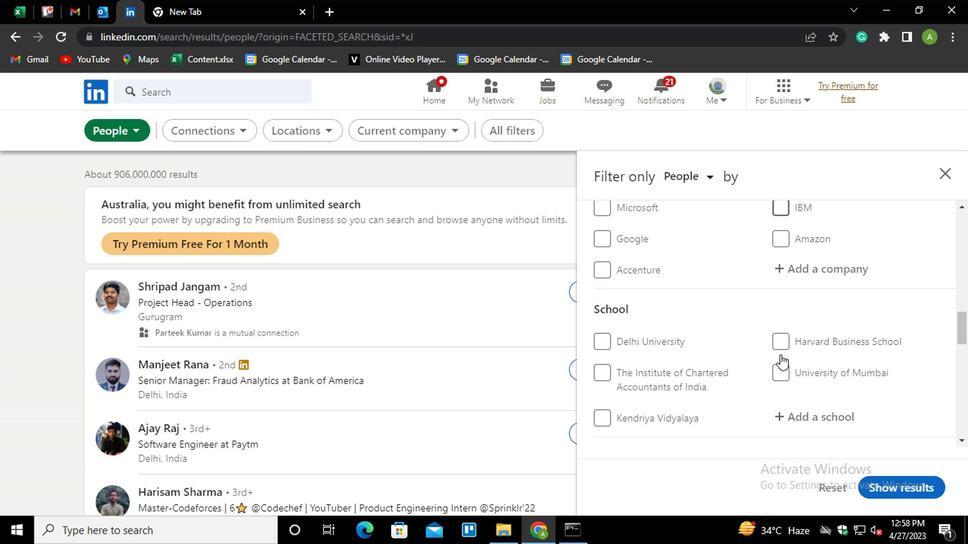 
Action: Mouse scrolled (774, 355) with delta (0, -1)
Screenshot: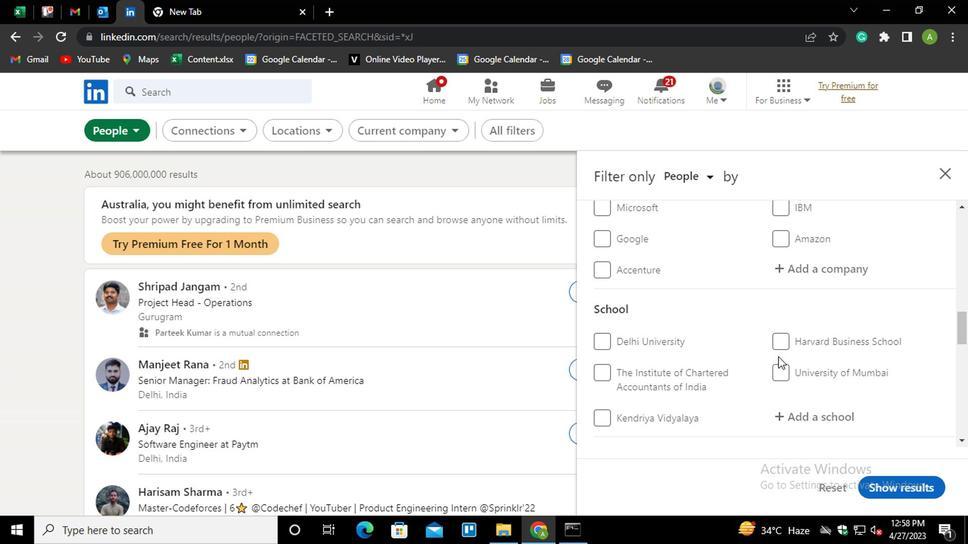 
Action: Mouse scrolled (774, 355) with delta (0, -1)
Screenshot: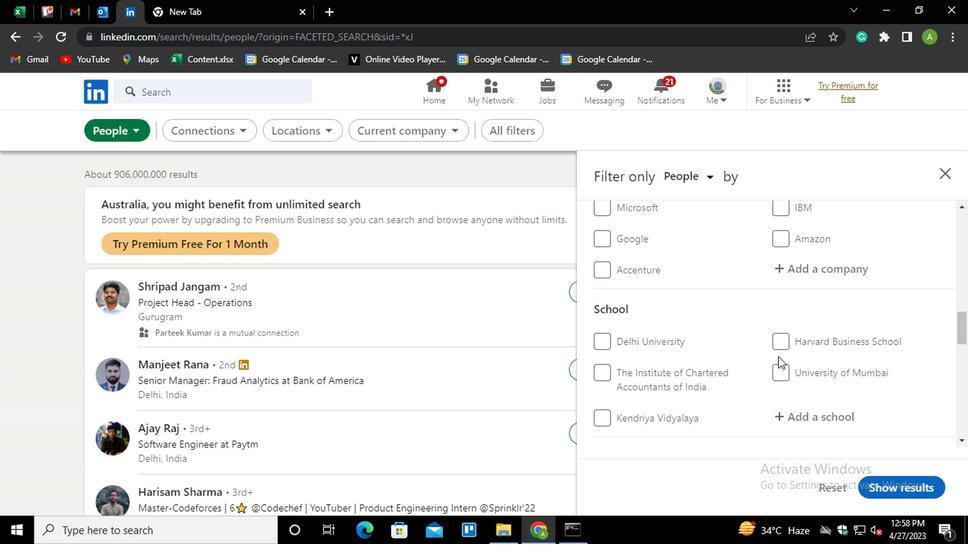 
Action: Mouse moved to (802, 276)
Screenshot: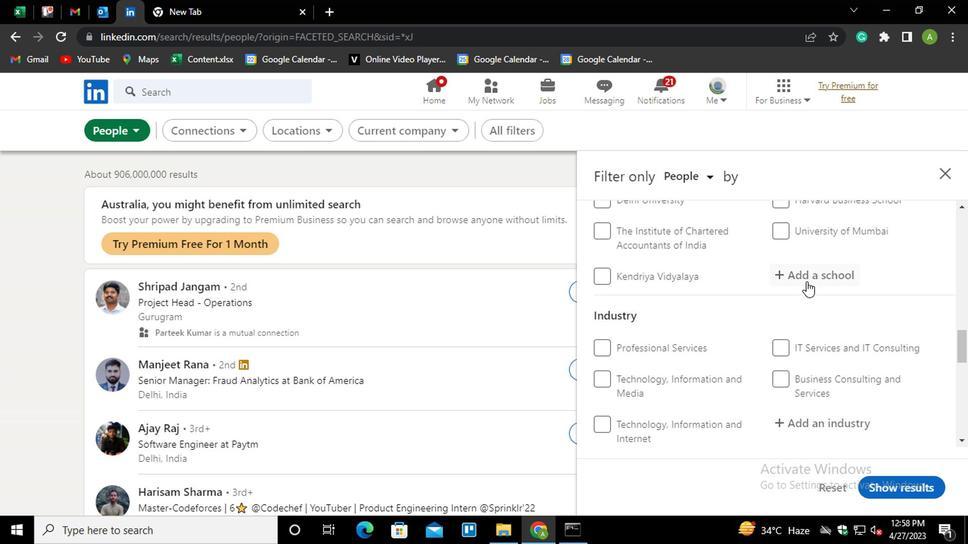 
Action: Mouse pressed left at (802, 276)
Screenshot: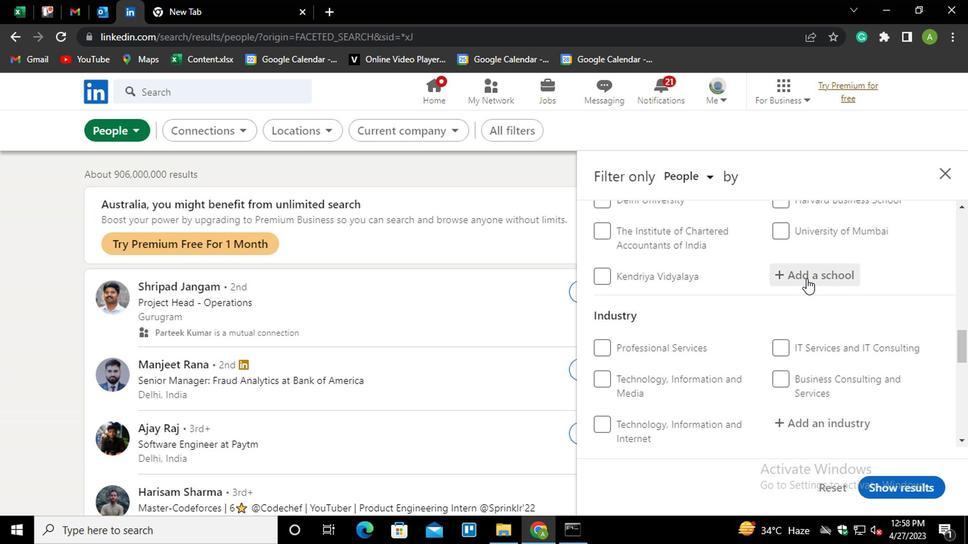 
Action: Mouse moved to (775, 276)
Screenshot: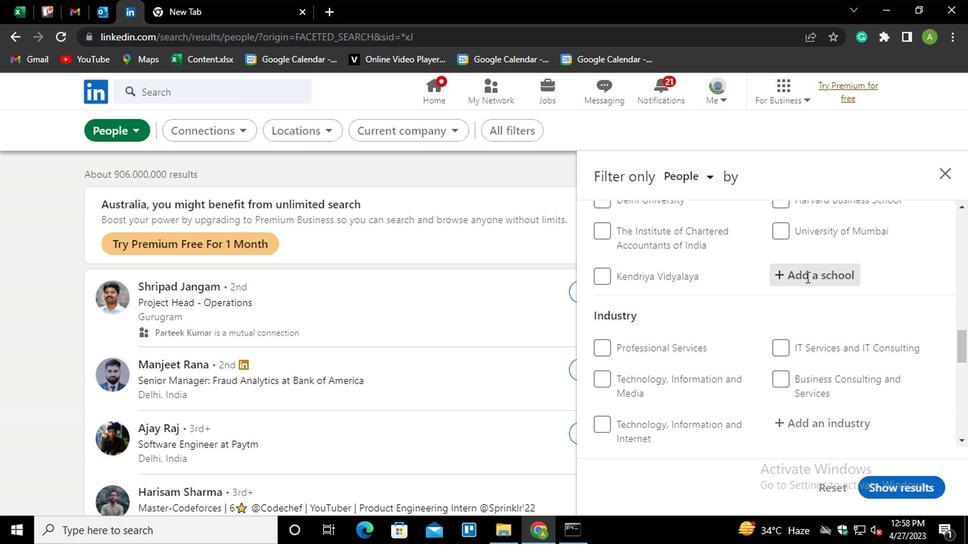 
Action: Key pressed <Key.shift><Key.shift><Key.shift><Key.shift><Key.shift><Key.shift><Key.shift><Key.shift><Key.shift><Key.shift><Key.shift><Key.shift><Key.shift><Key.shift><Key.shift><Key.shift><Key.shift><Key.shift><Key.shift><Key.shift><Key.shift><Key.shift><Key.shift><Key.shift><Key.shift><Key.shift><Key.shift><Key.shift><Key.shift><Key.shift><Key.shift><Key.shift><Key.shift><Key.shift><Key.shift><Key.shift><Key.shift><Key.shift><Key.shift><Key.shift><Key.shift><Key.shift><Key.shift><Key.shift>KETA<Key.backspace><Key.backspace>RAL<Key.down><Key.enter>
Screenshot: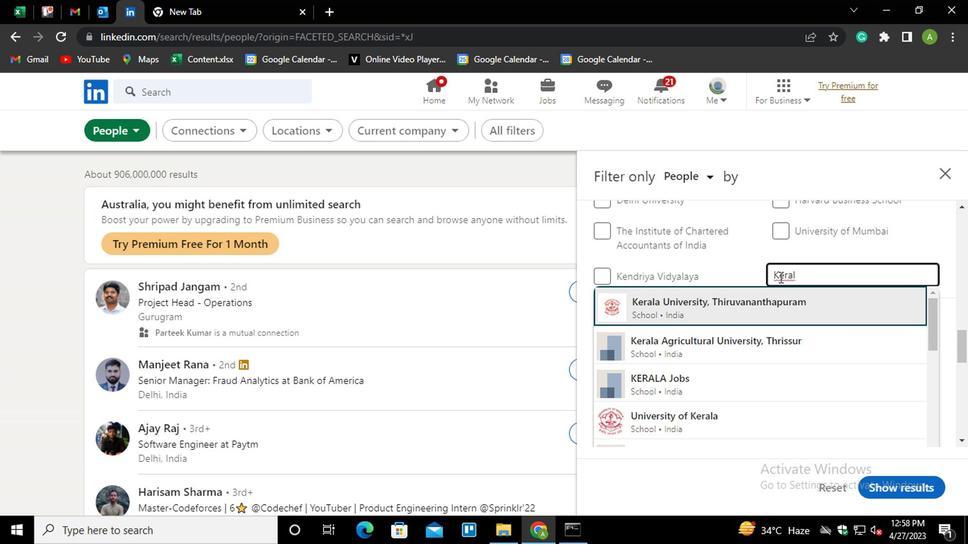
Action: Mouse moved to (784, 277)
Screenshot: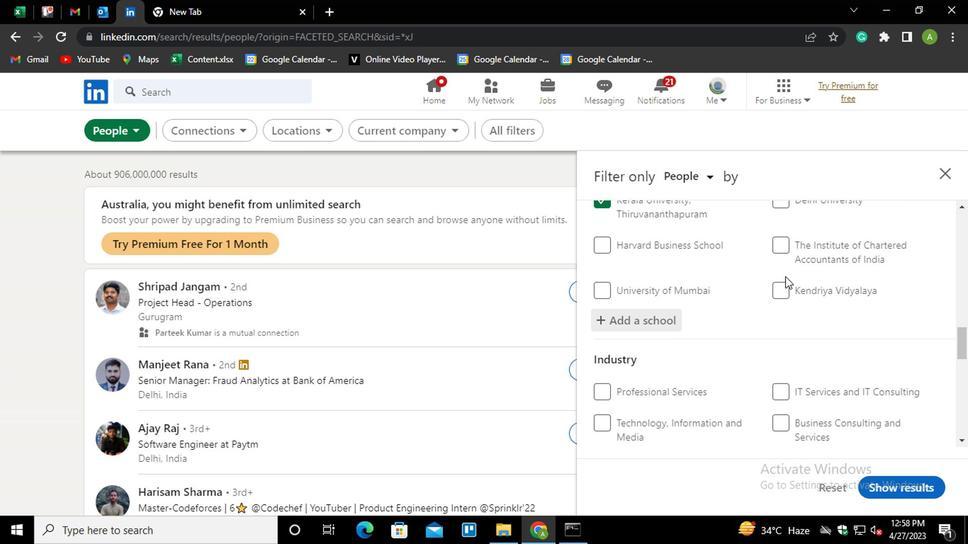 
Action: Mouse scrolled (784, 276) with delta (0, -1)
Screenshot: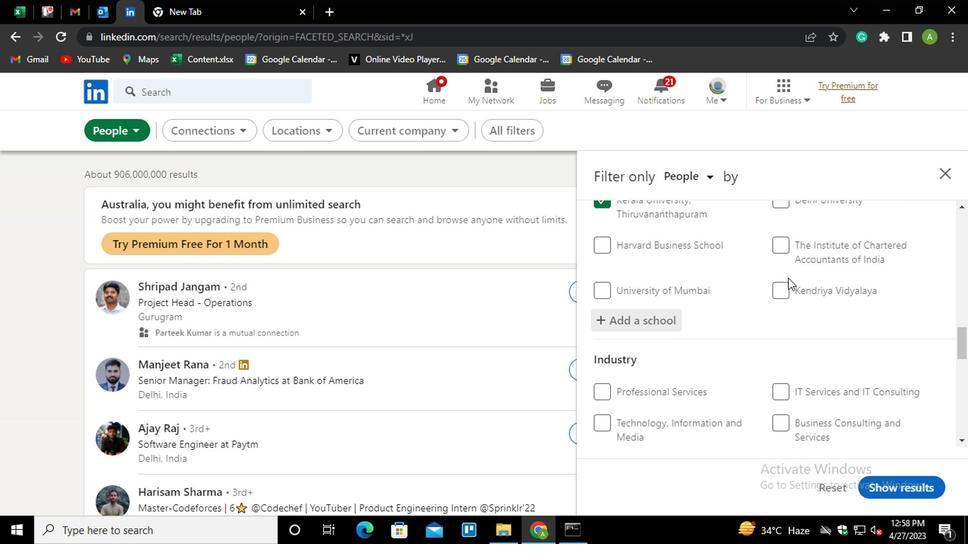 
Action: Mouse moved to (783, 278)
Screenshot: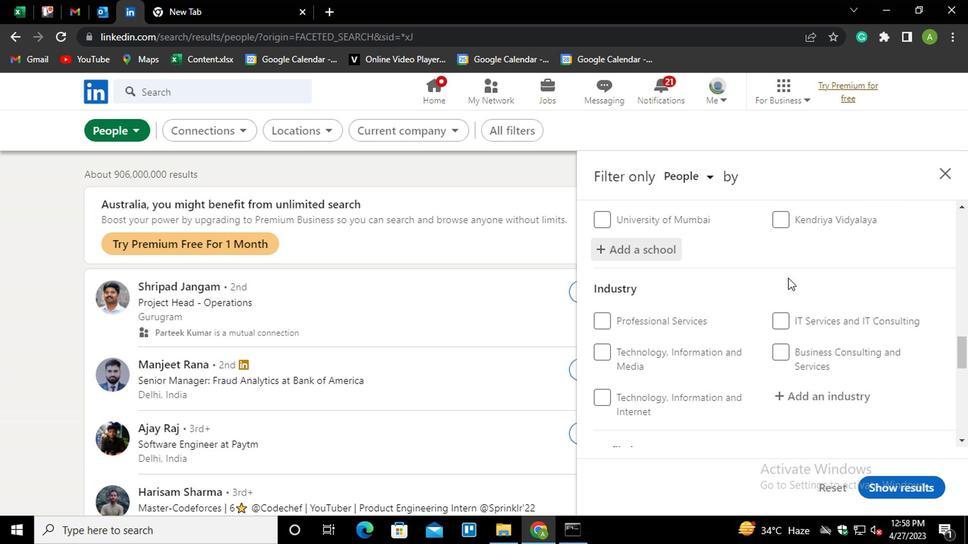 
Action: Mouse scrolled (783, 278) with delta (0, 0)
Screenshot: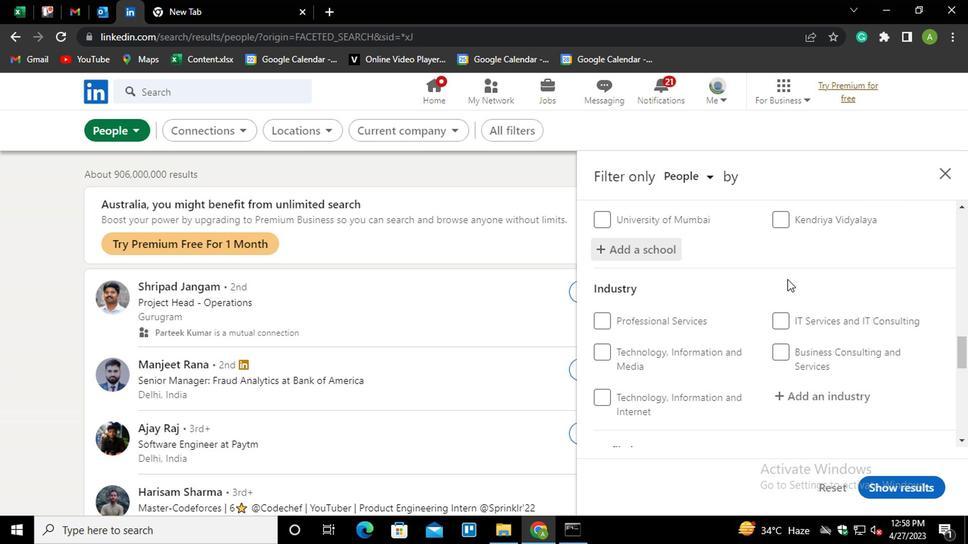 
Action: Mouse moved to (799, 322)
Screenshot: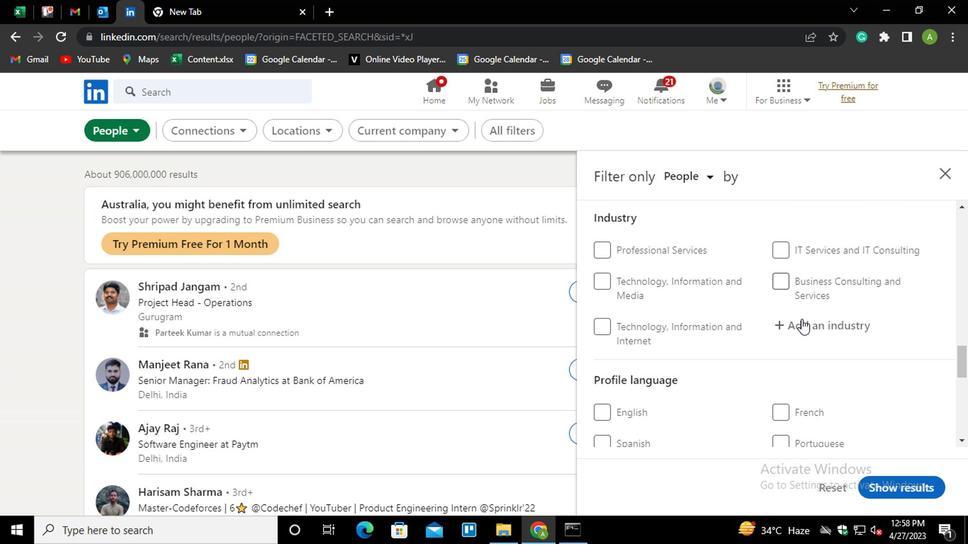 
Action: Mouse pressed left at (799, 322)
Screenshot: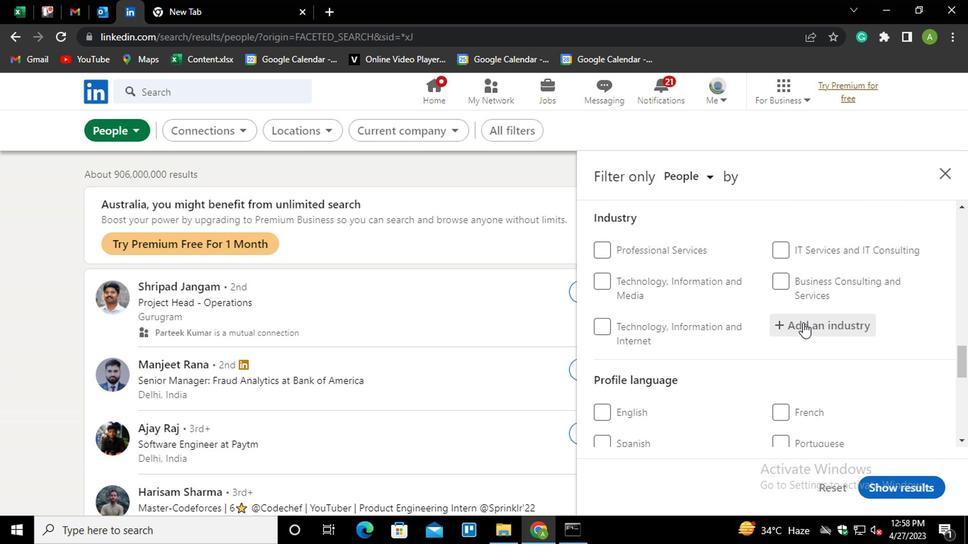 
Action: Mouse moved to (797, 327)
Screenshot: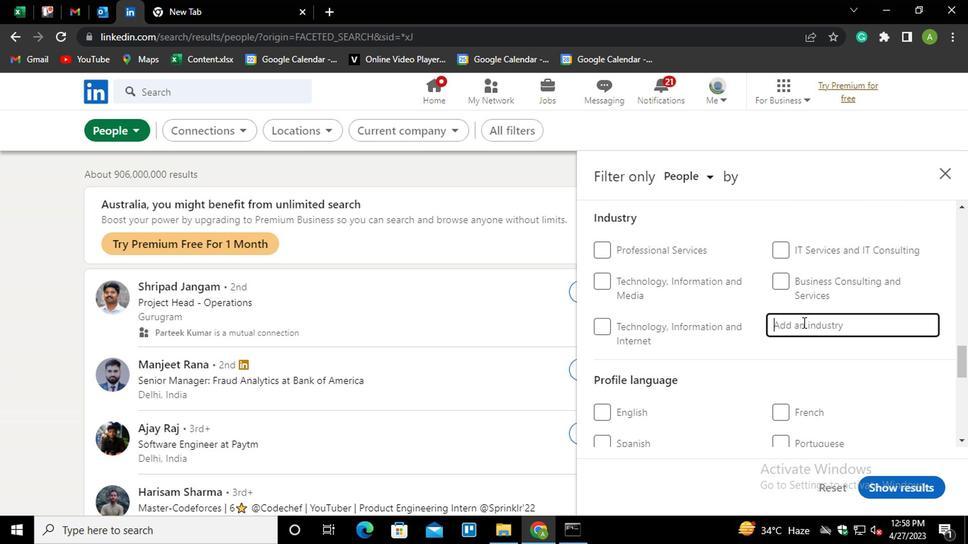 
Action: Key pressed <Key.shift>MOBILE<Key.down><Key.enter>
Screenshot: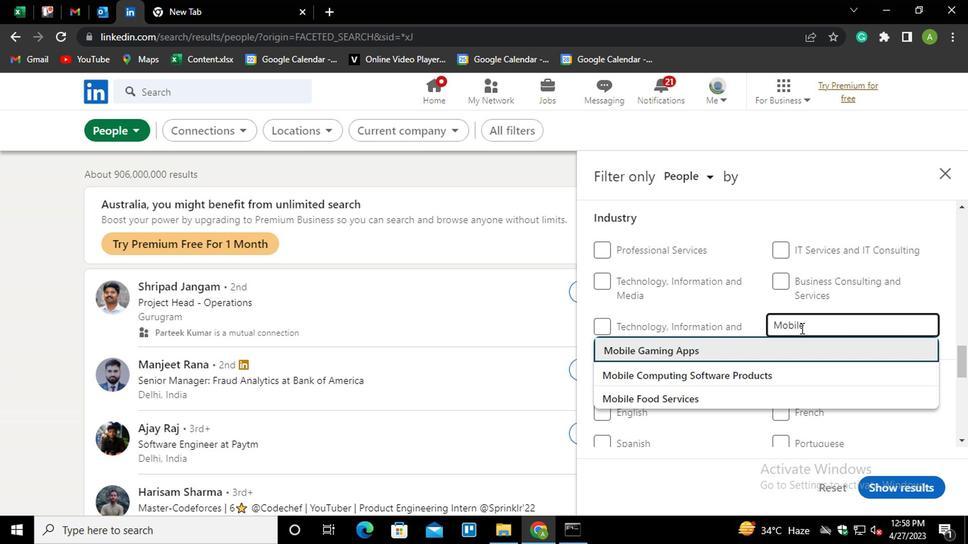 
Action: Mouse moved to (795, 327)
Screenshot: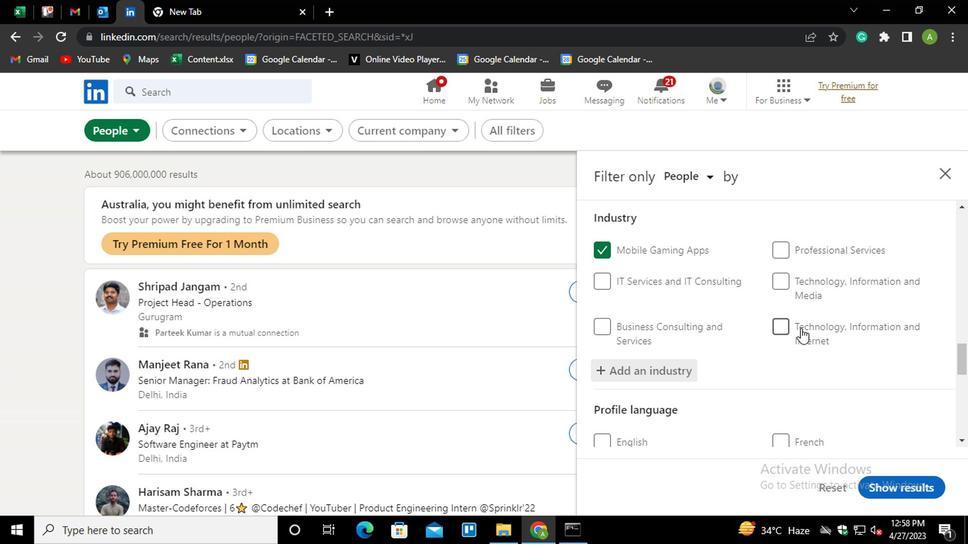 
Action: Mouse scrolled (795, 326) with delta (0, -1)
Screenshot: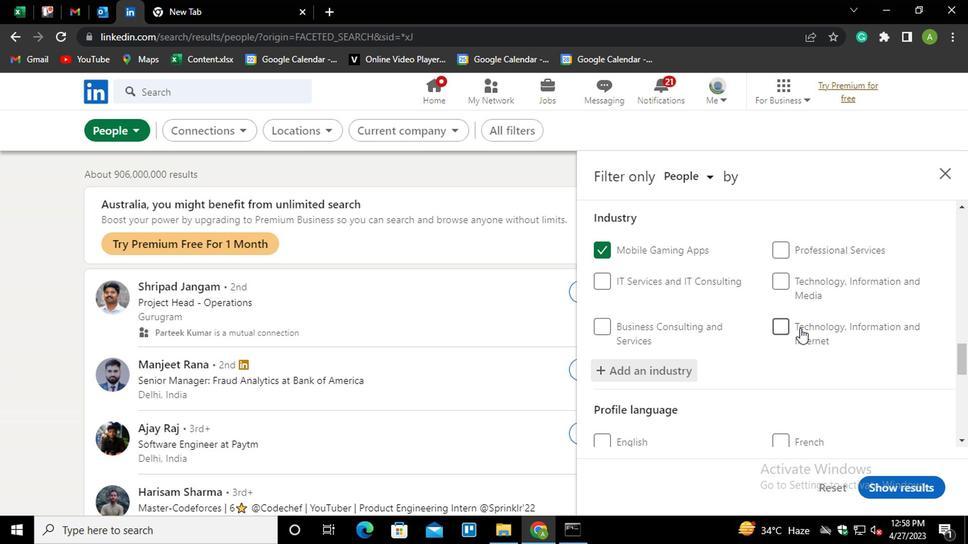 
Action: Mouse scrolled (795, 326) with delta (0, -1)
Screenshot: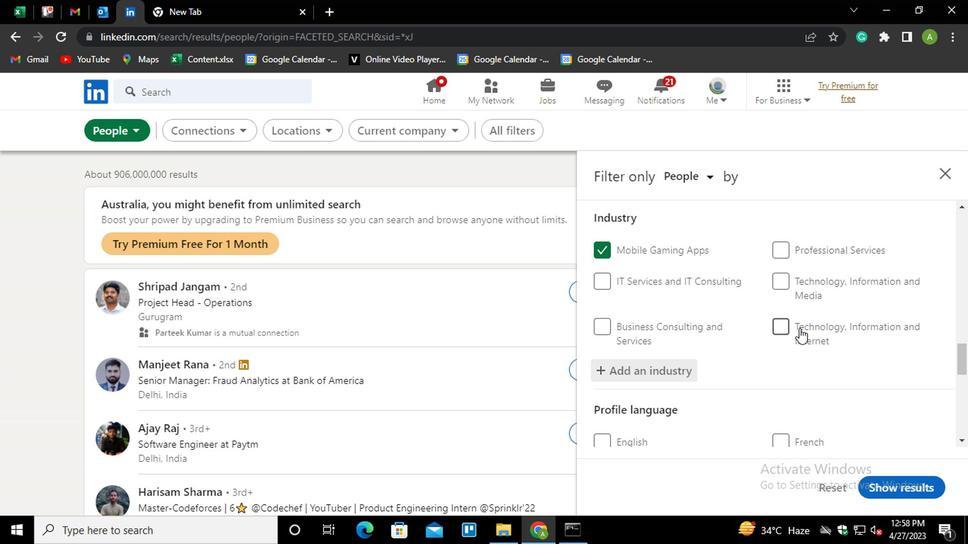 
Action: Mouse scrolled (795, 326) with delta (0, -1)
Screenshot: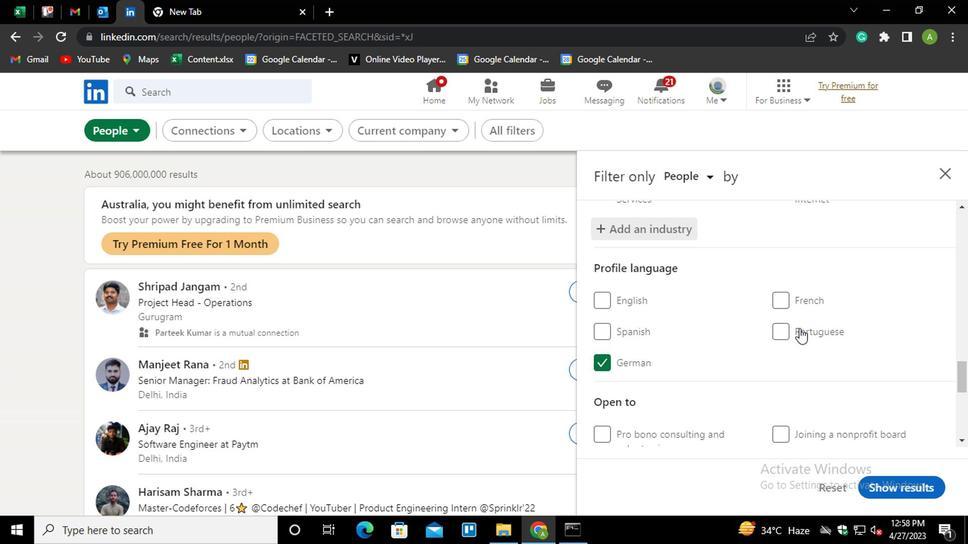 
Action: Mouse scrolled (795, 326) with delta (0, -1)
Screenshot: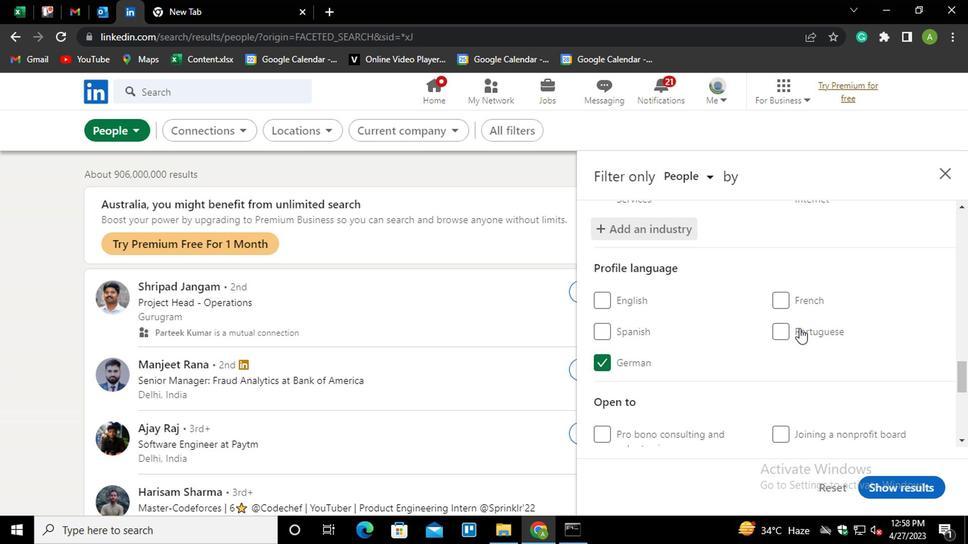 
Action: Mouse scrolled (795, 326) with delta (0, -1)
Screenshot: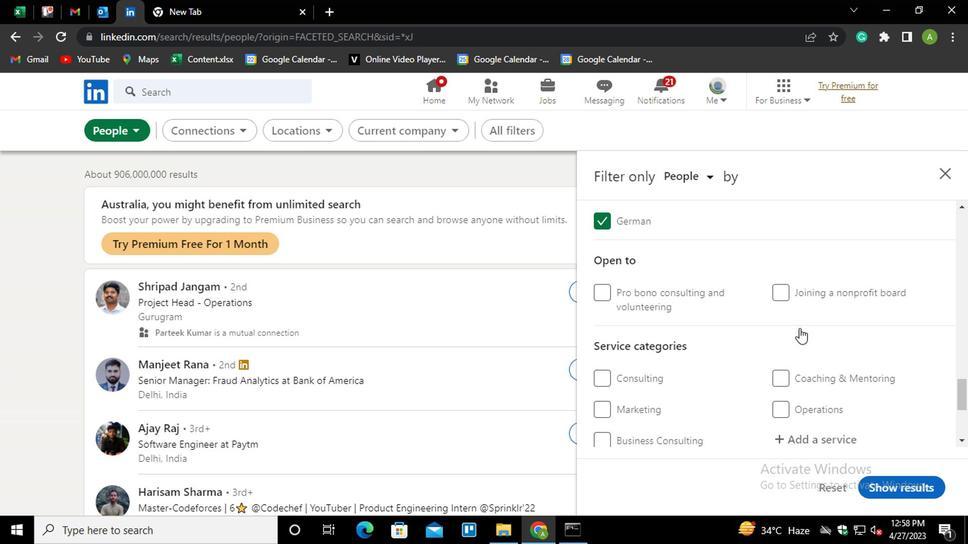 
Action: Mouse moved to (795, 321)
Screenshot: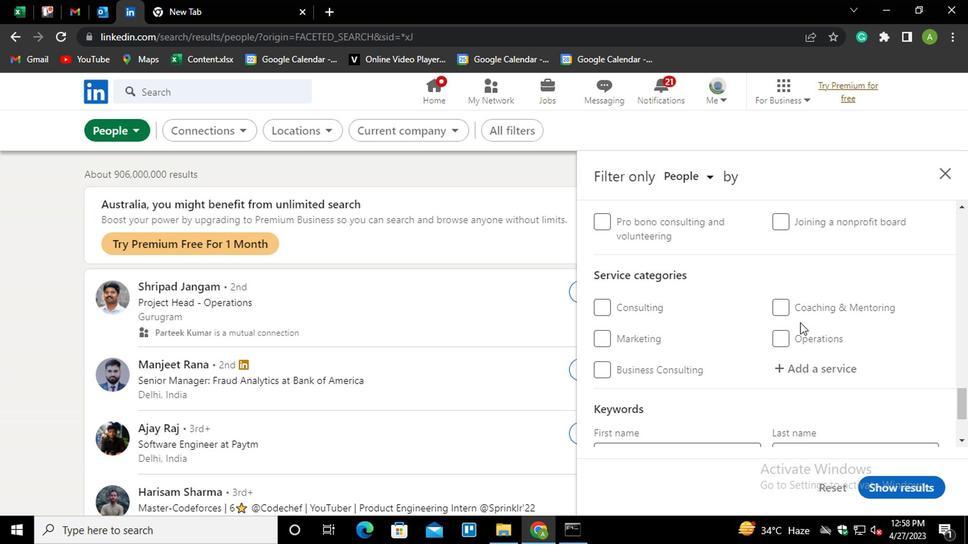 
Action: Mouse scrolled (795, 320) with delta (0, 0)
Screenshot: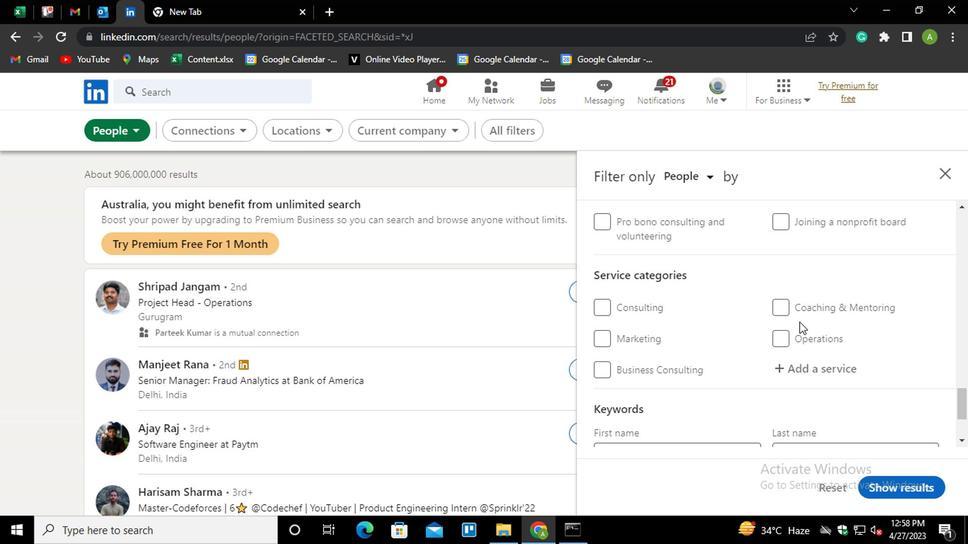 
Action: Mouse moved to (791, 296)
Screenshot: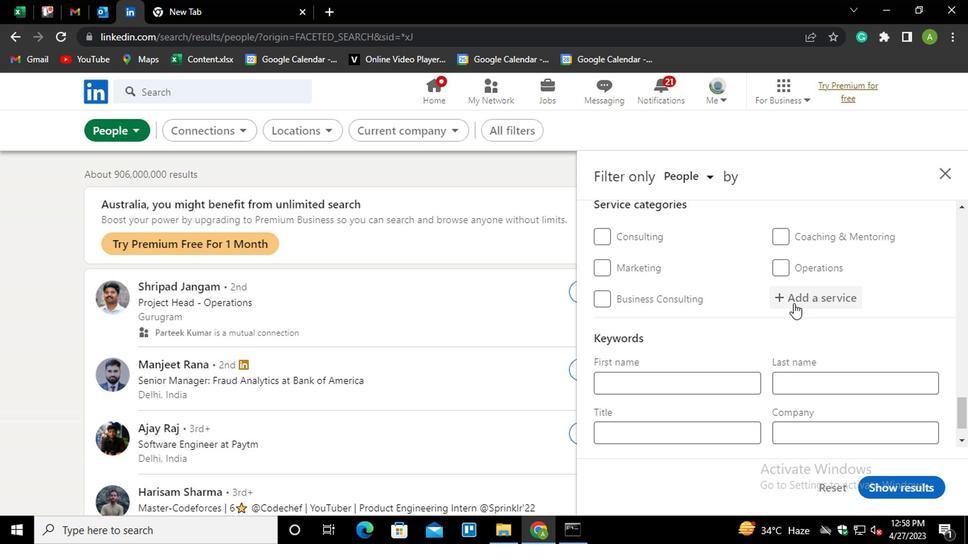 
Action: Mouse pressed left at (791, 296)
Screenshot: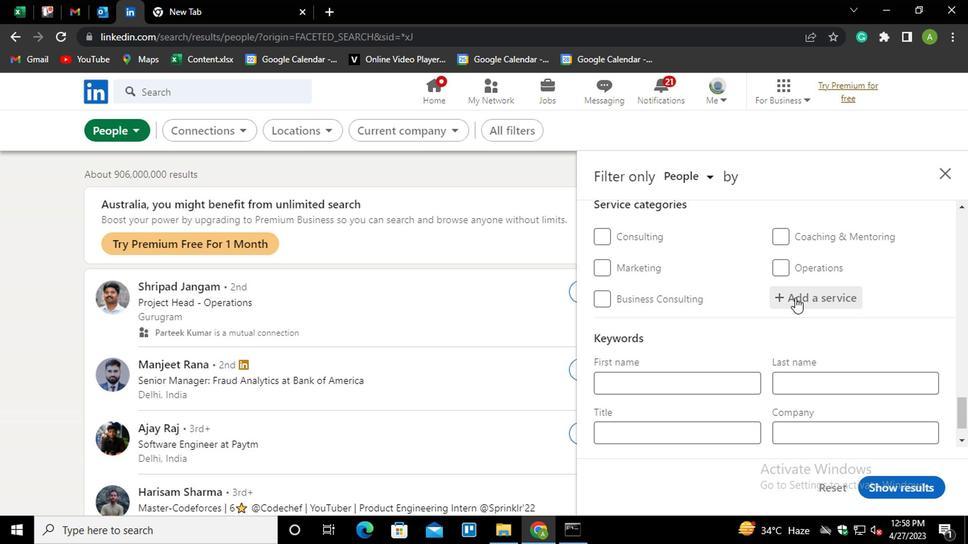 
Action: Key pressed <Key.shift>DJ<Key.down><Key.enter>
Screenshot: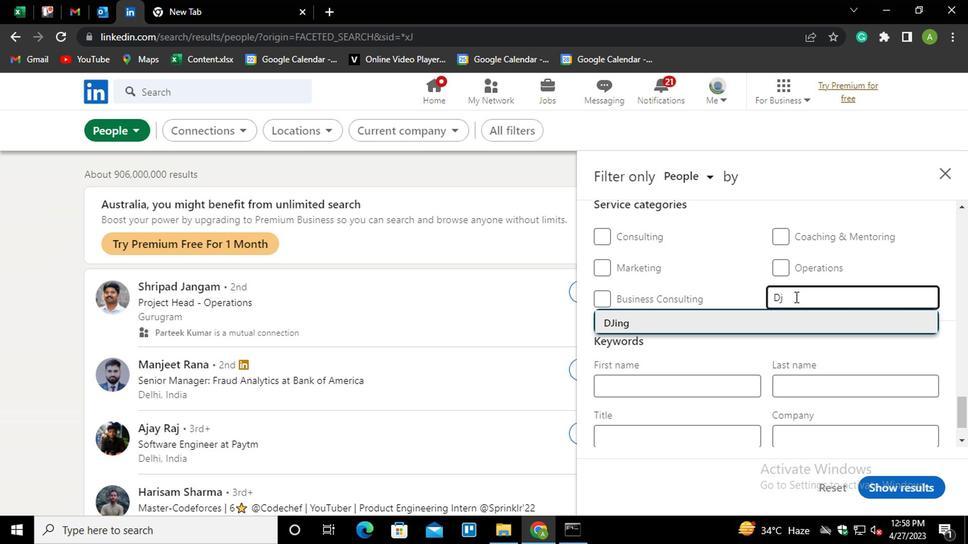 
Action: Mouse moved to (788, 291)
Screenshot: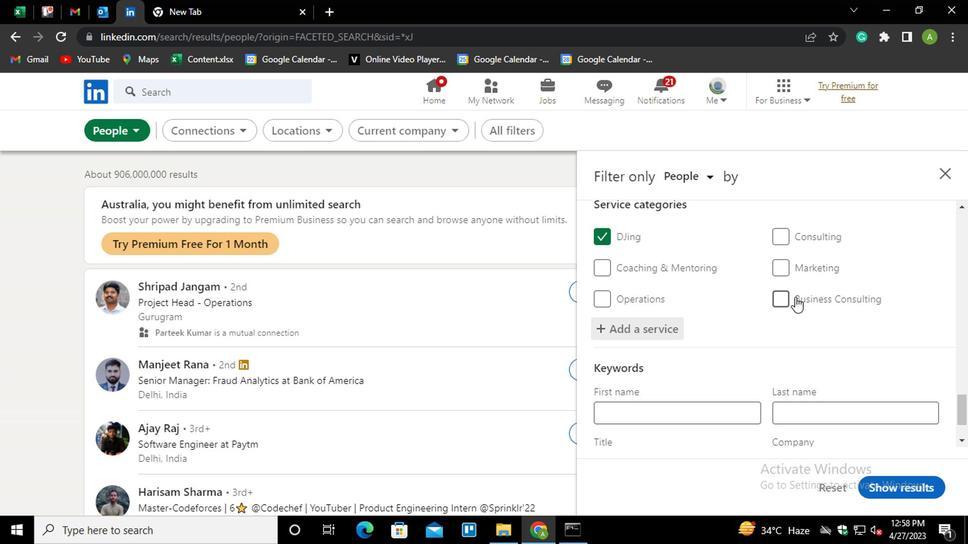 
Action: Mouse scrolled (788, 290) with delta (0, 0)
Screenshot: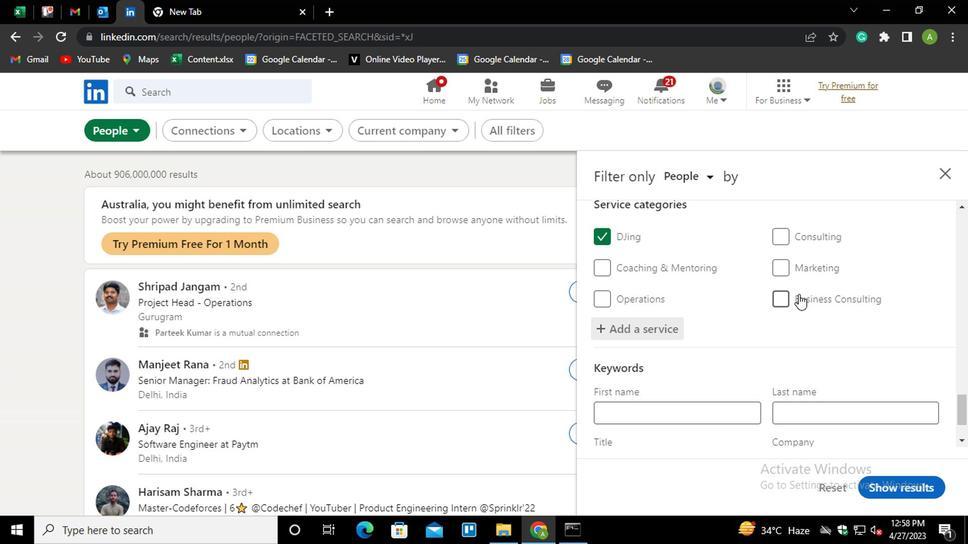 
Action: Mouse scrolled (788, 290) with delta (0, 0)
Screenshot: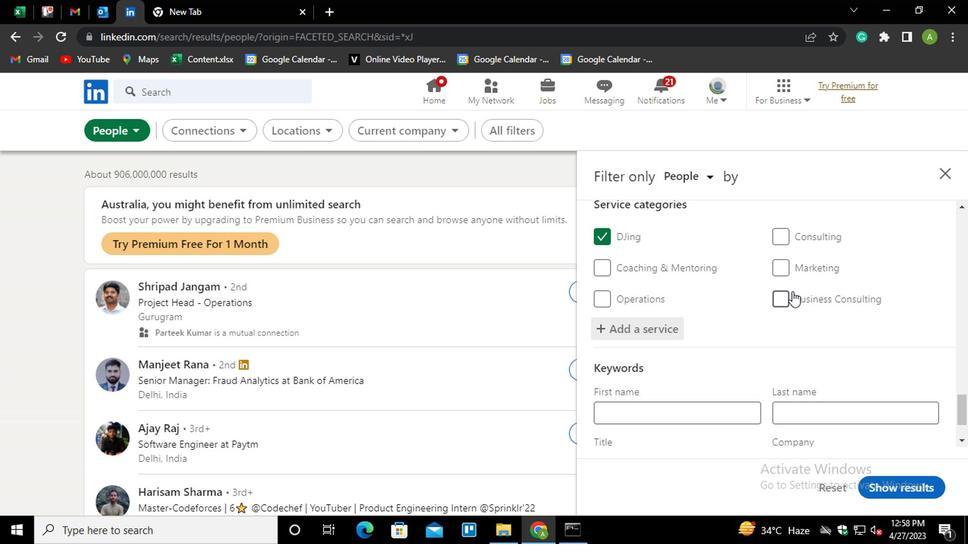 
Action: Mouse moved to (777, 299)
Screenshot: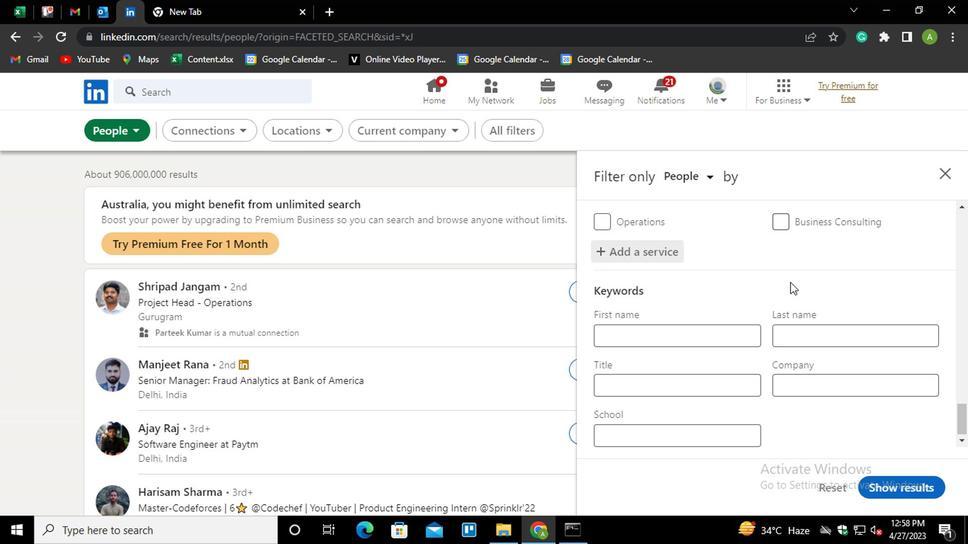 
Action: Mouse scrolled (777, 298) with delta (0, -1)
Screenshot: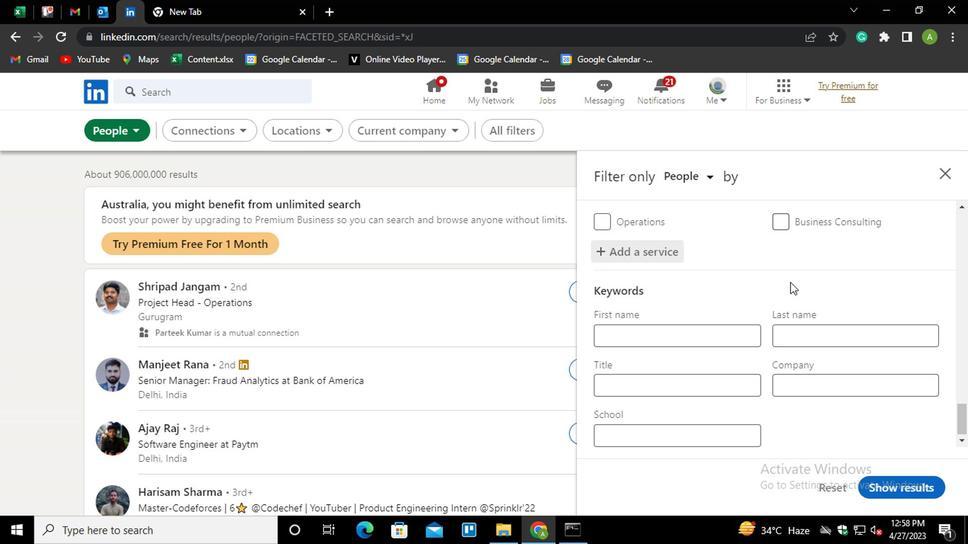 
Action: Mouse moved to (775, 304)
Screenshot: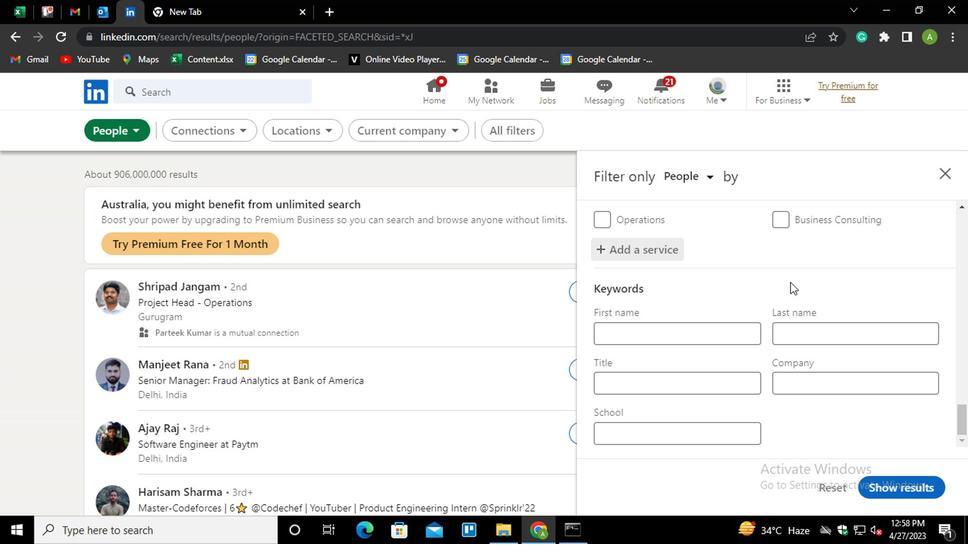 
Action: Mouse scrolled (775, 303) with delta (0, -1)
Screenshot: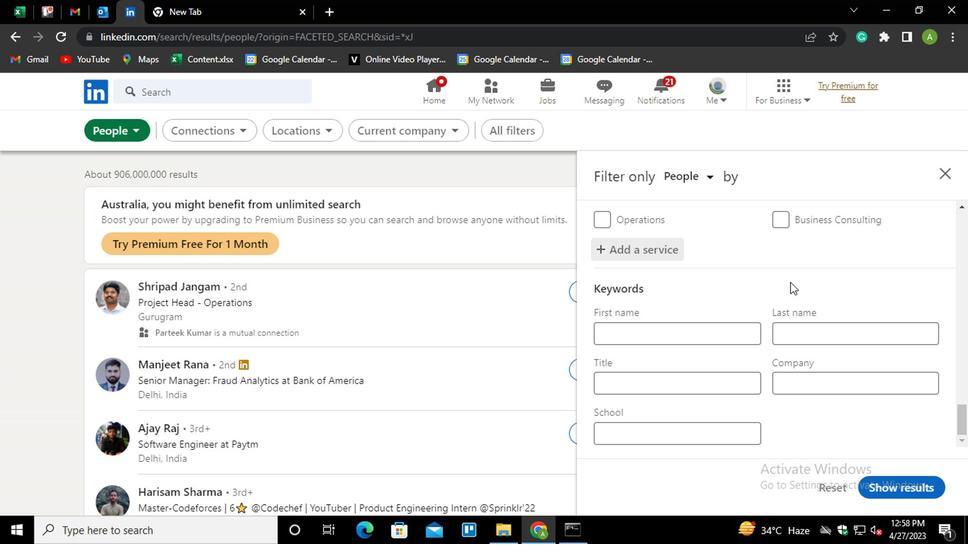 
Action: Mouse moved to (773, 305)
Screenshot: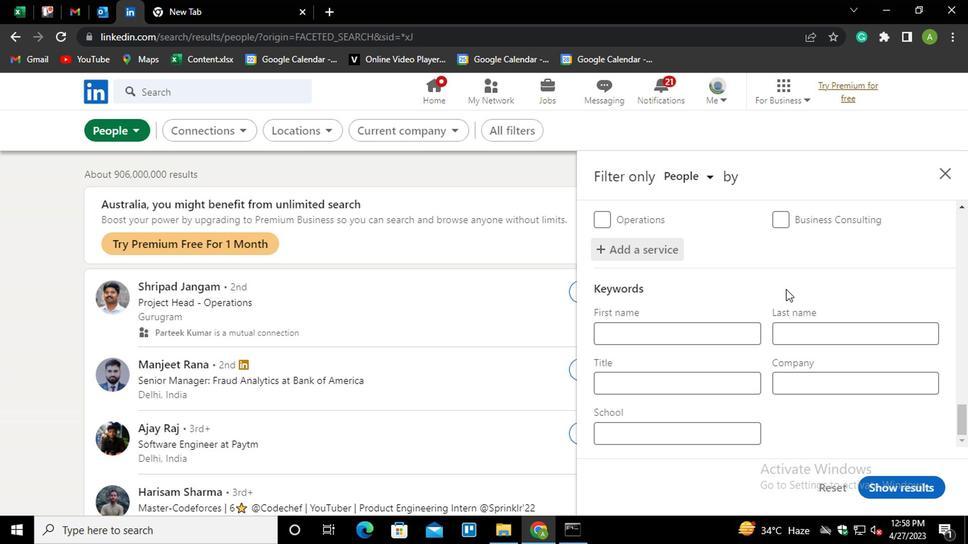
Action: Mouse scrolled (773, 305) with delta (0, 0)
Screenshot: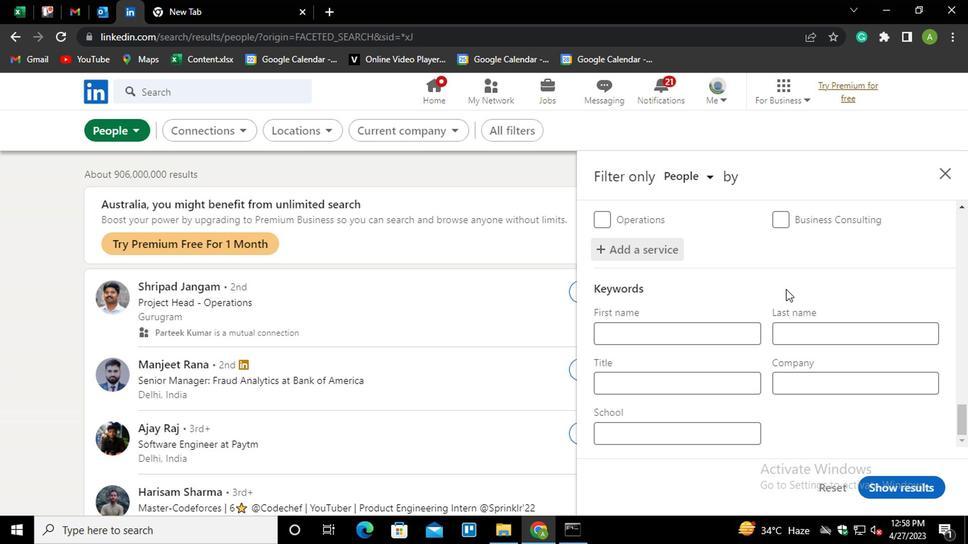 
Action: Mouse moved to (686, 386)
Screenshot: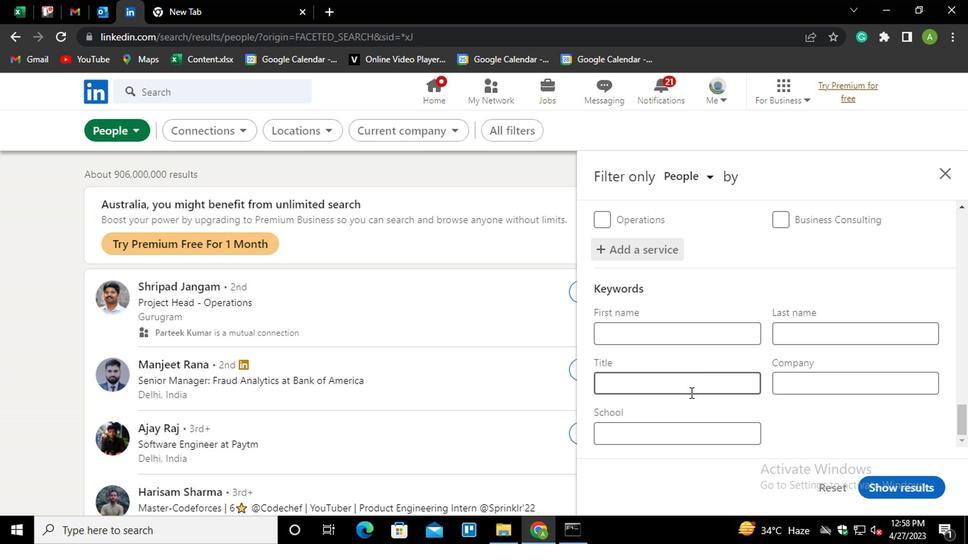 
Action: Mouse pressed left at (686, 386)
Screenshot: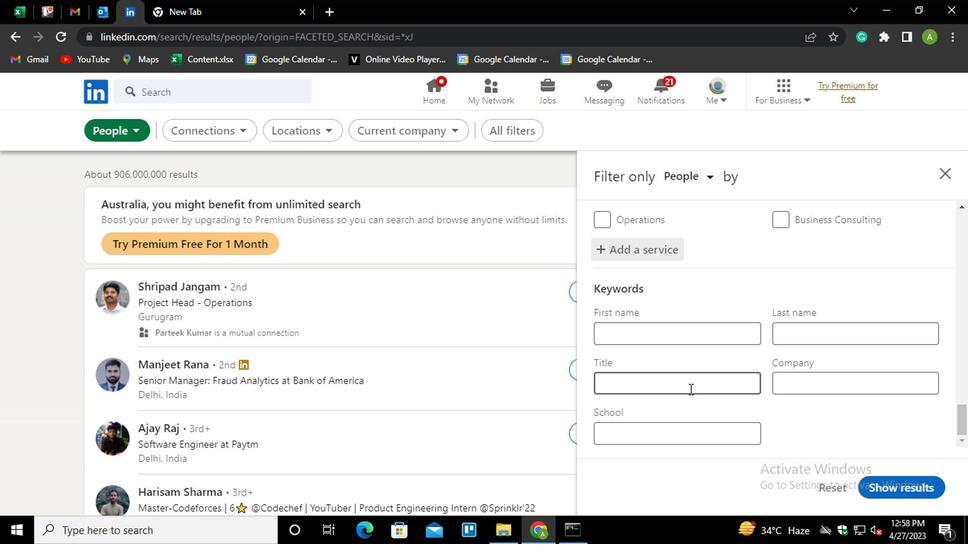 
Action: Key pressed <Key.shift><Key.shift><Key.shift><Key.shift><Key.shift><Key.shift><Key.shift><Key.shift><Key.shift><Key.shift><Key.shift><Key.shift><Key.shift><Key.shift><Key.shift><Key.shift><Key.shift><Key.shift><Key.shift><Key.shift><Key.shift><Key.shift><Key.shift><Key.shift><Key.shift><Key.shift><Key.shift><Key.shift><Key.shift><Key.shift><Key.shift><Key.shift><Key.shift><Key.shift><Key.shift><Key.shift><Key.shift><Key.shift><Key.shift><Key.shift><Key.shift><Key.shift><Key.shift><Key.shift><Key.shift><Key.shift><Key.shift><Key.shift><Key.shift><Key.shift><Key.shift>TELEMAU<Key.backspace>RKETER
Screenshot: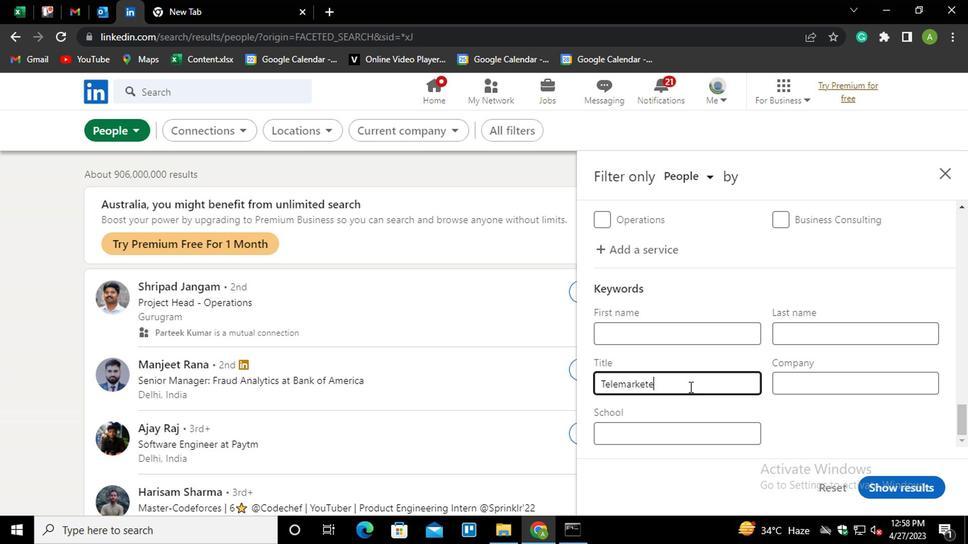 
Action: Mouse moved to (839, 420)
Screenshot: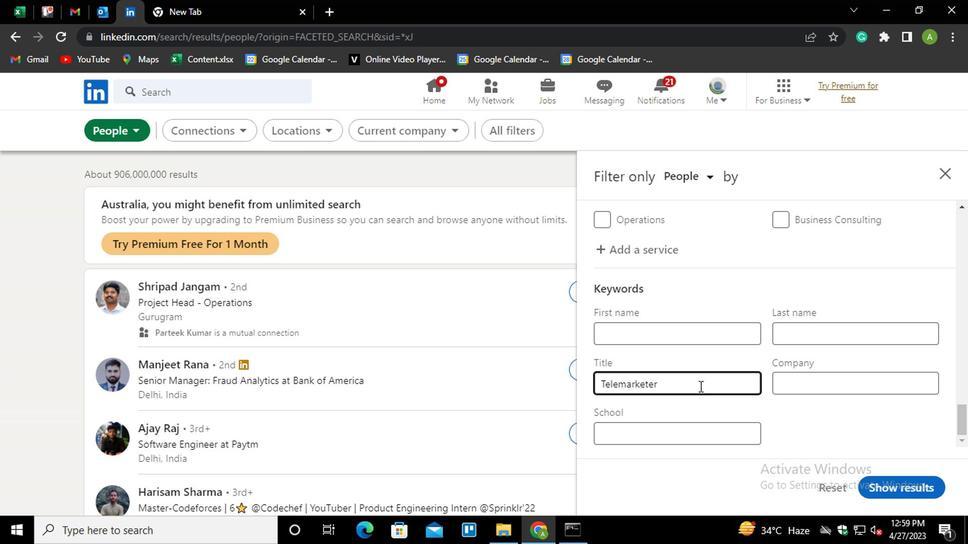 
Action: Mouse pressed left at (839, 420)
Screenshot: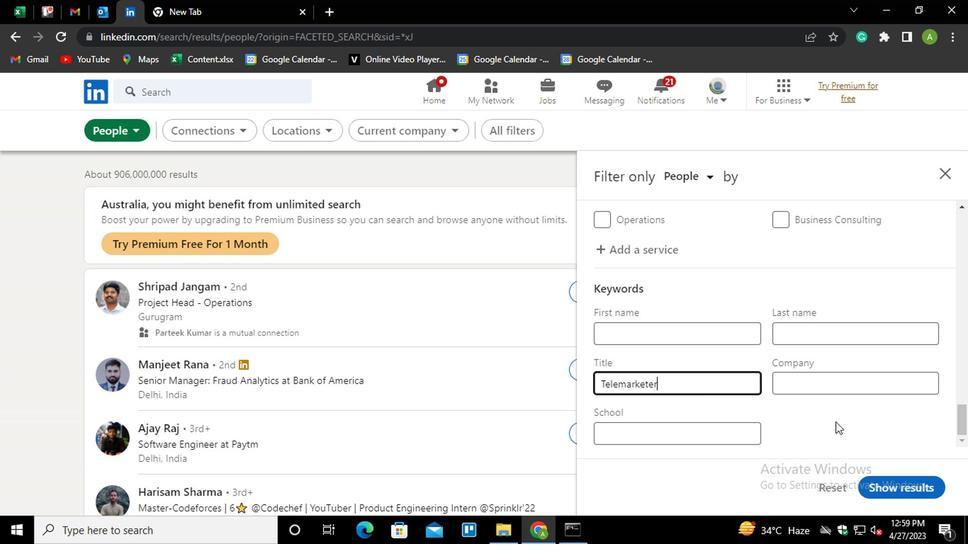 
Action: Mouse moved to (888, 484)
Screenshot: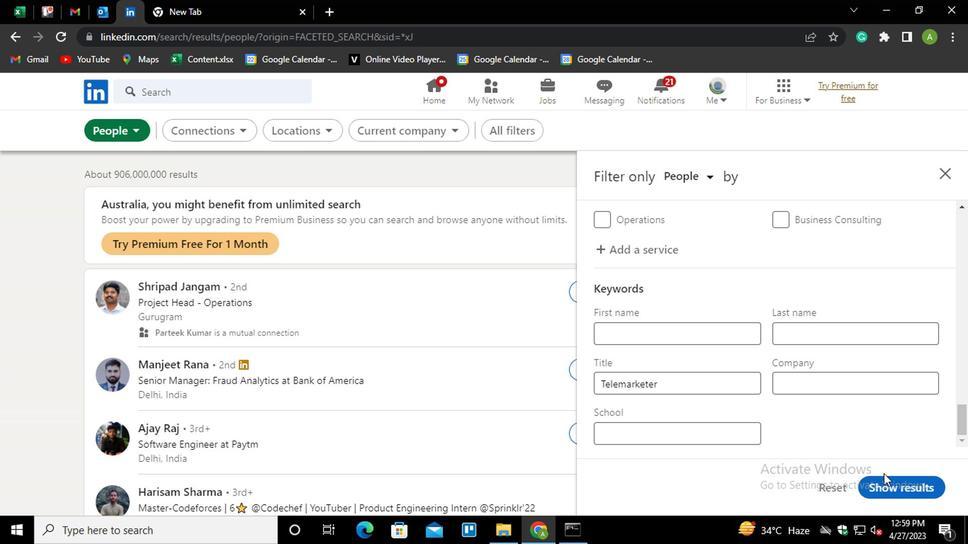
Action: Mouse pressed left at (888, 484)
Screenshot: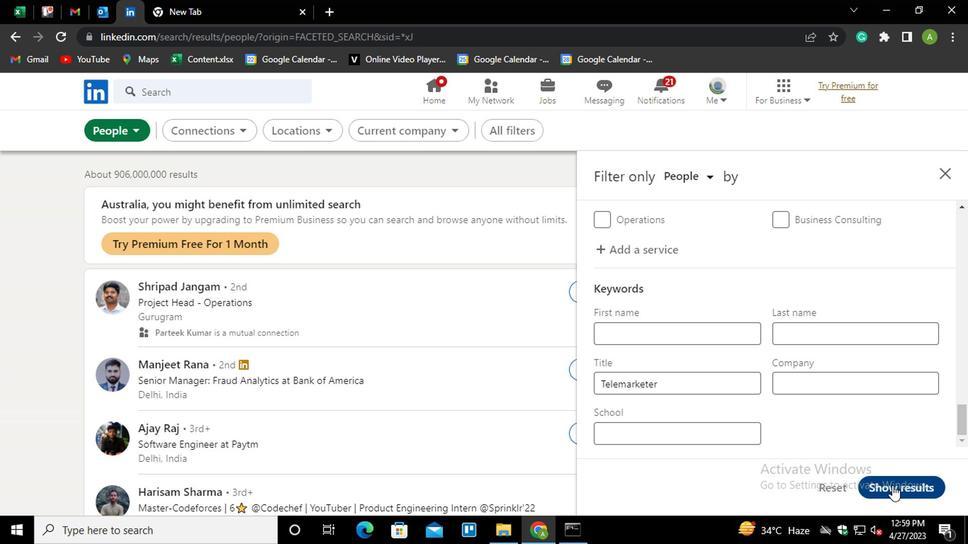 
Action: Mouse moved to (874, 471)
Screenshot: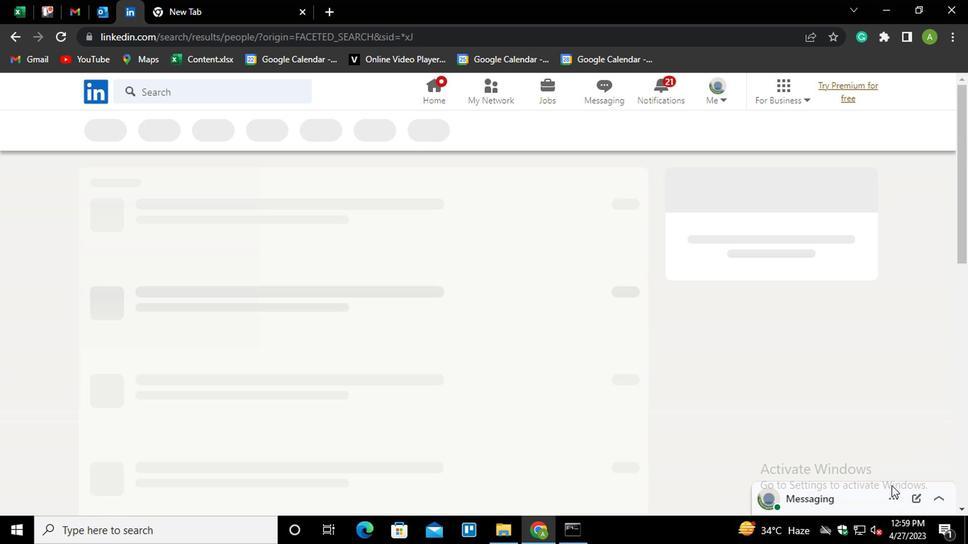 
